 Task: Create new Company, with domain: 'citigroup.com' and type: 'Vendor'. Add new contact for this company, with mail Id: 'Mira_Verma@citigroup.com', First Name: Mira, Last name:  Verma, Job Title: 'Quality Assurance Engineer', Phone Number: '(916) 555-9013'. Change life cycle stage to  Lead and lead status to  In Progress. Logged in from softage.4@softage.net
Action: Mouse moved to (74, 52)
Screenshot: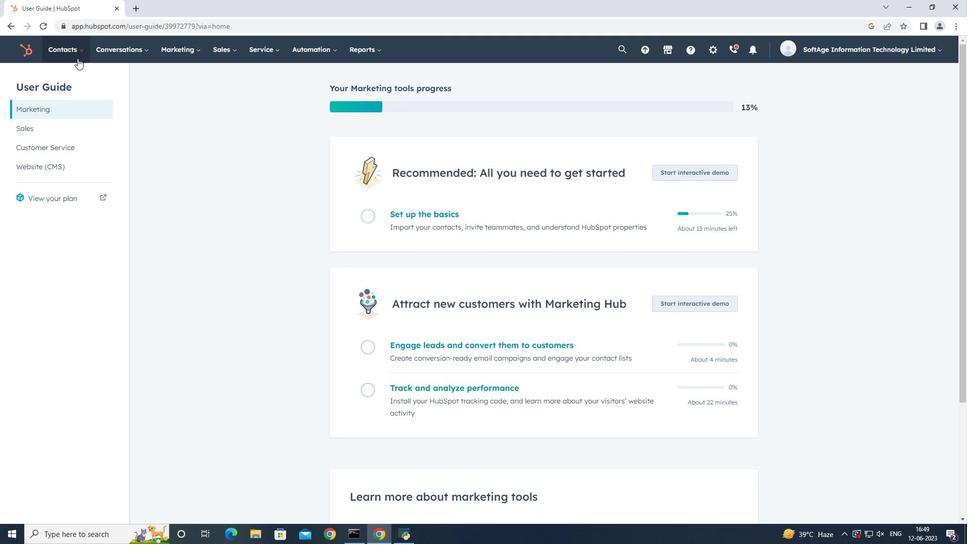
Action: Mouse pressed left at (74, 52)
Screenshot: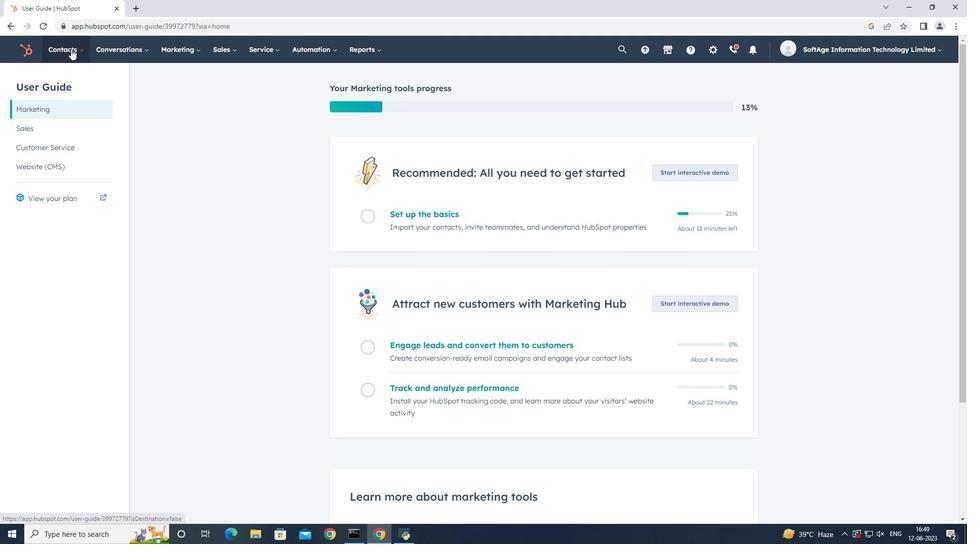 
Action: Mouse moved to (91, 100)
Screenshot: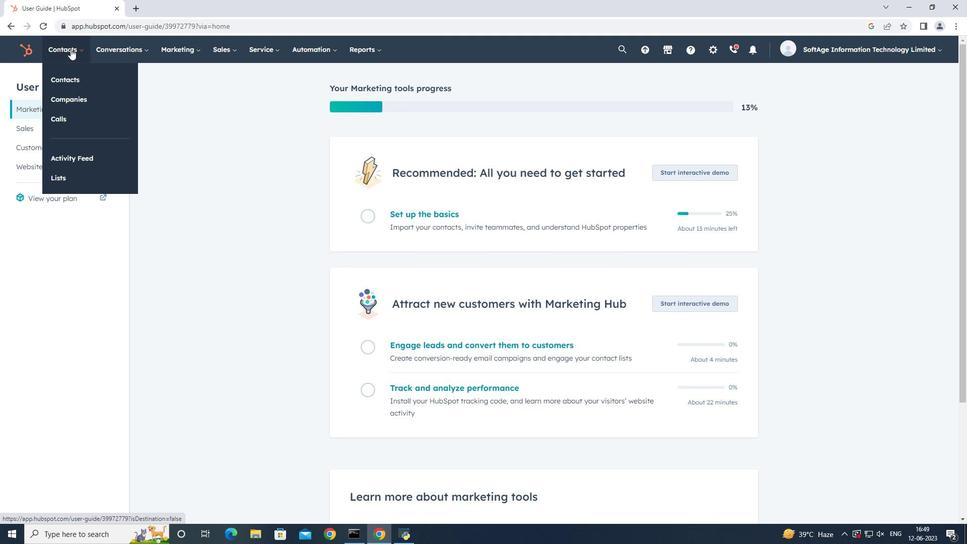 
Action: Mouse pressed left at (91, 100)
Screenshot: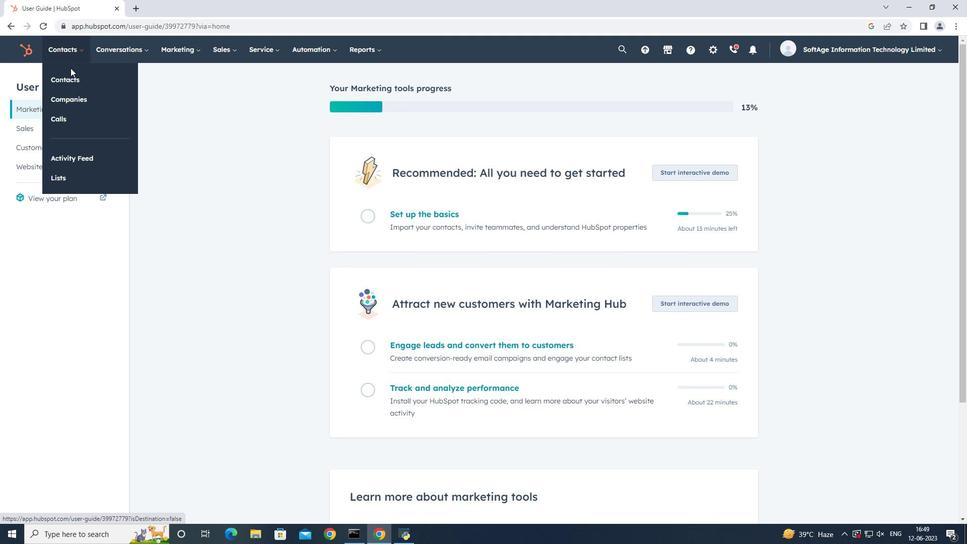 
Action: Mouse moved to (909, 80)
Screenshot: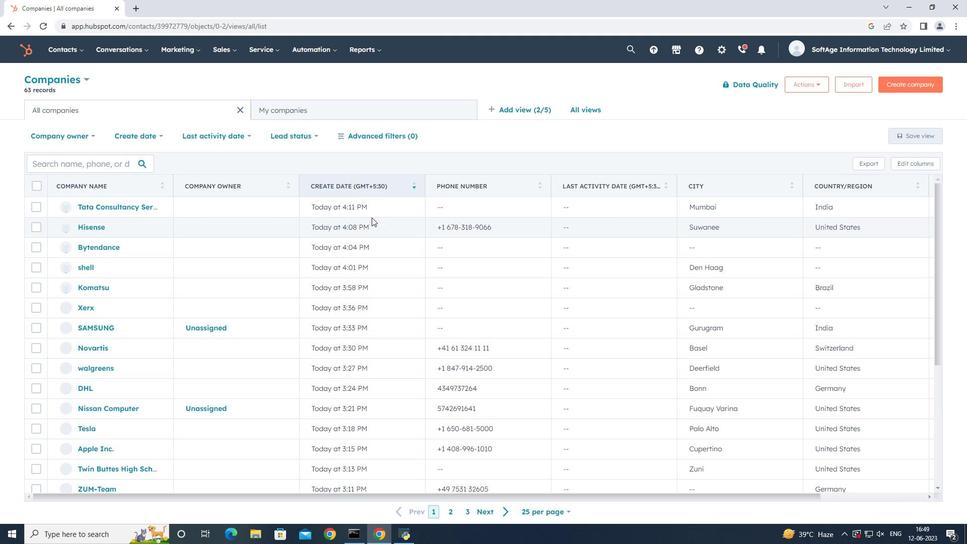 
Action: Mouse pressed left at (909, 80)
Screenshot: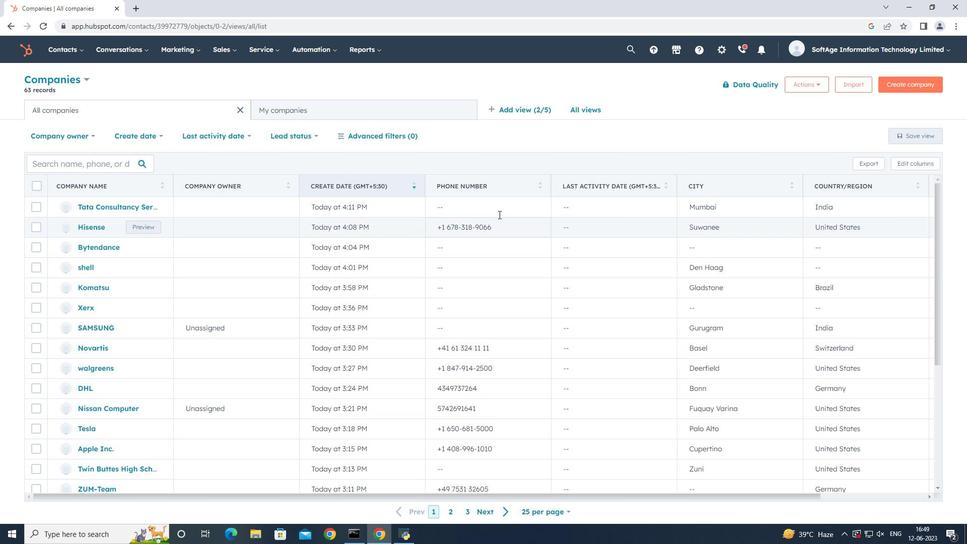 
Action: Mouse moved to (855, 125)
Screenshot: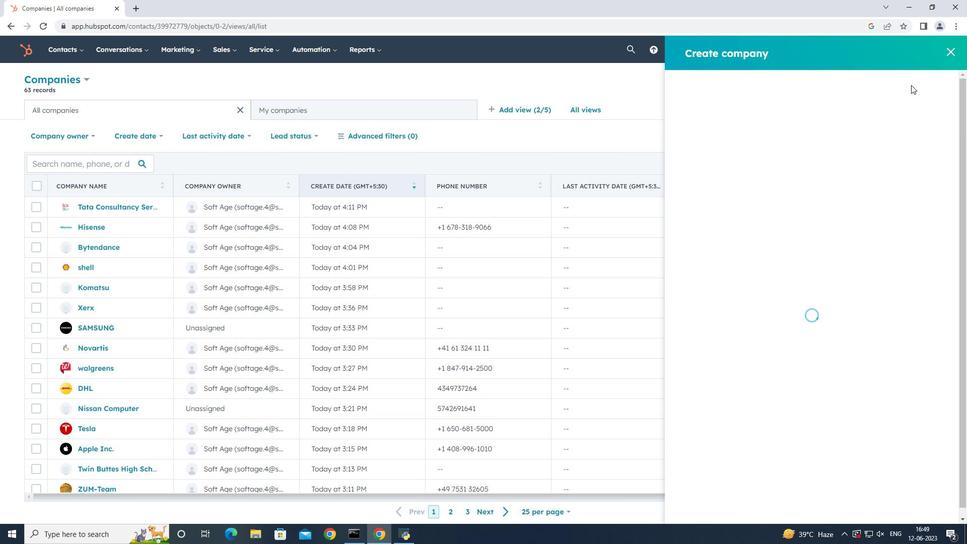 
Action: Mouse pressed left at (855, 125)
Screenshot: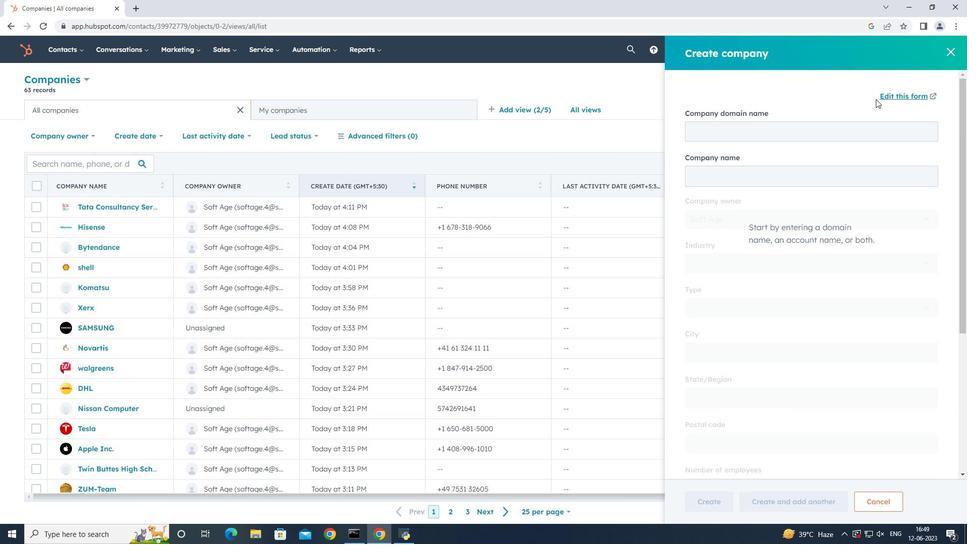 
Action: Key pressed citigroup.com
Screenshot: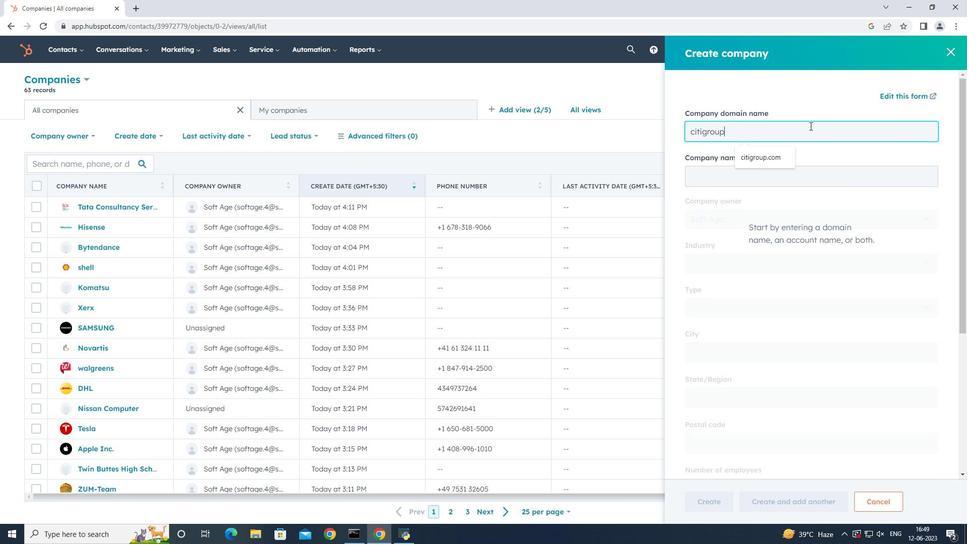 
Action: Mouse moved to (807, 305)
Screenshot: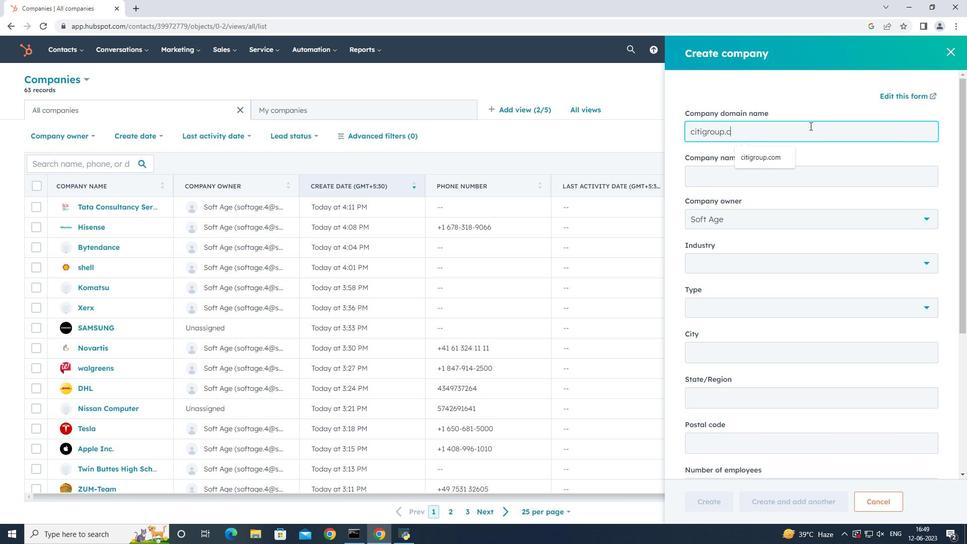 
Action: Mouse pressed left at (807, 305)
Screenshot: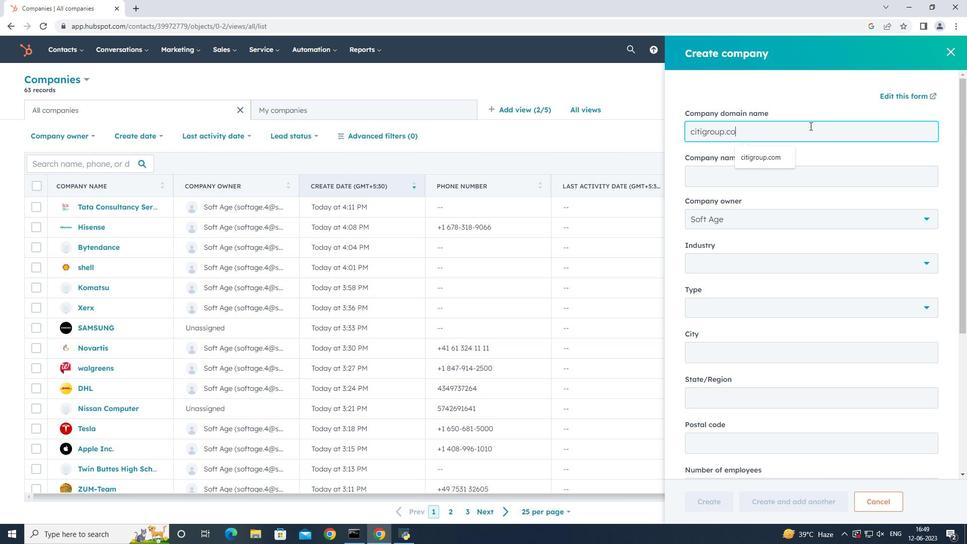 
Action: Mouse moved to (759, 411)
Screenshot: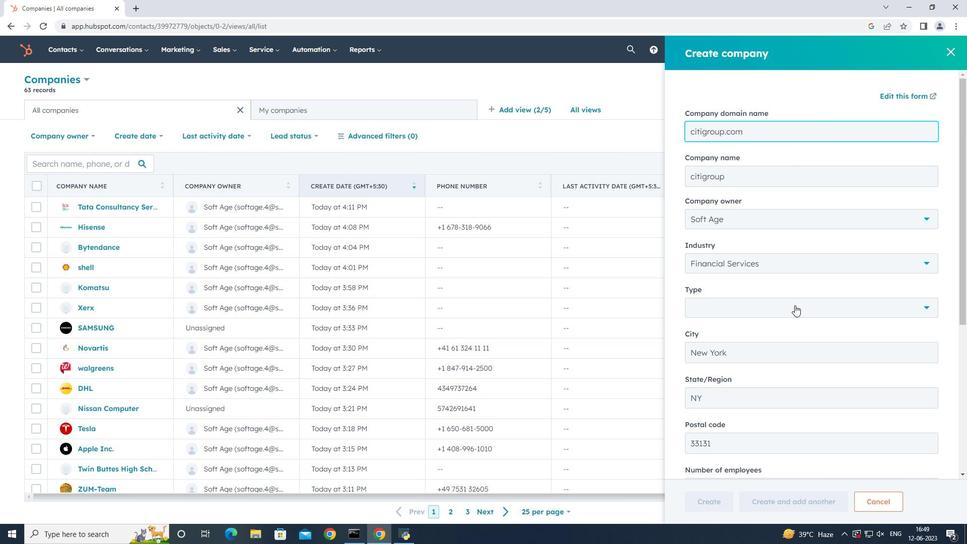 
Action: Mouse pressed left at (759, 411)
Screenshot: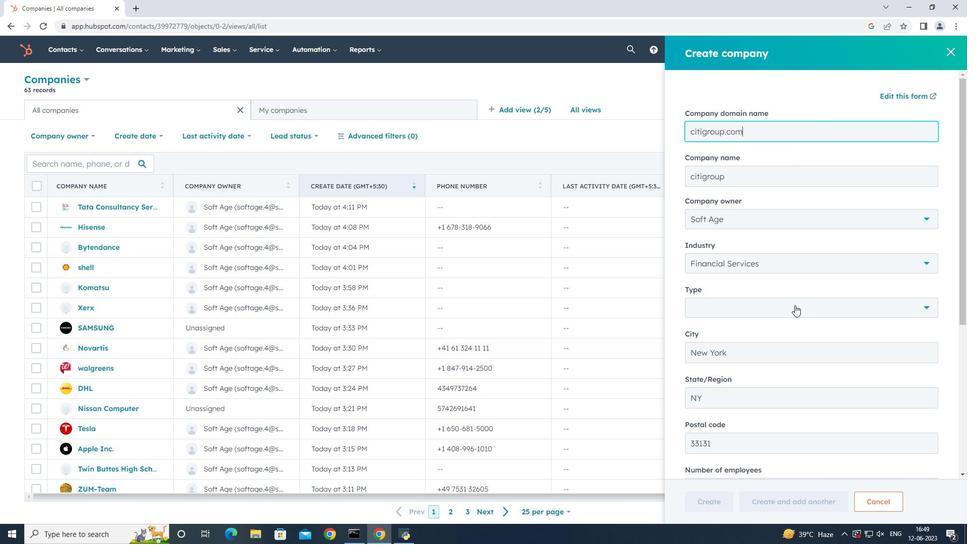 
Action: Mouse moved to (812, 376)
Screenshot: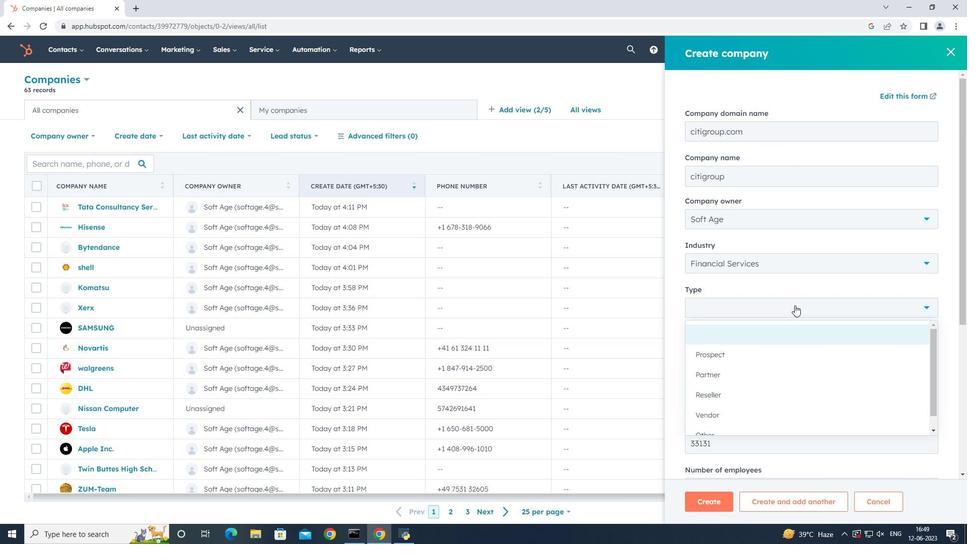 
Action: Mouse scrolled (812, 375) with delta (0, 0)
Screenshot: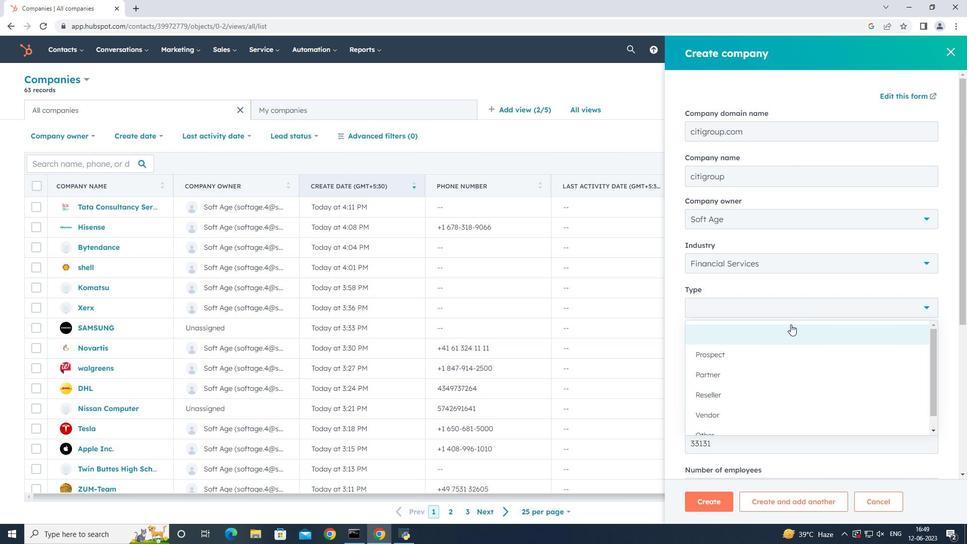 
Action: Mouse scrolled (812, 375) with delta (0, 0)
Screenshot: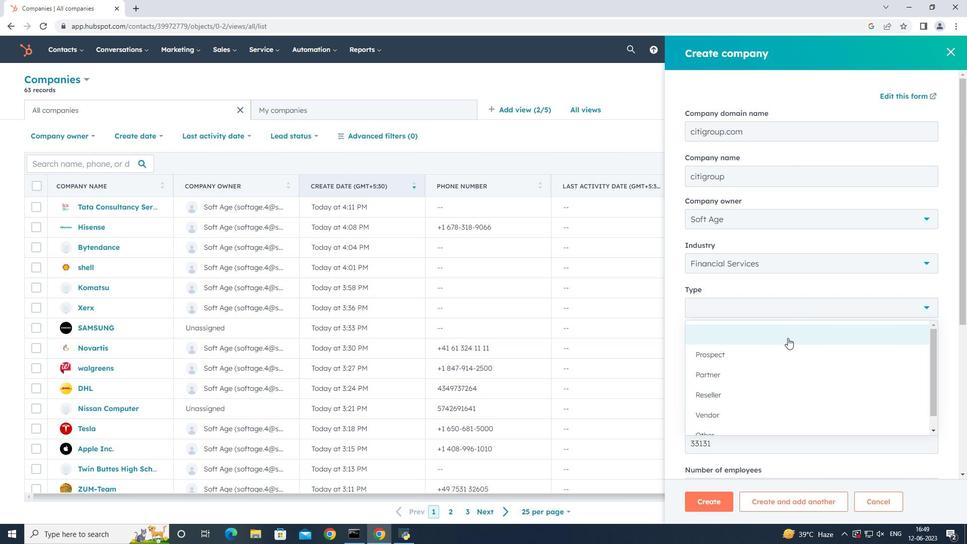 
Action: Mouse scrolled (812, 375) with delta (0, 0)
Screenshot: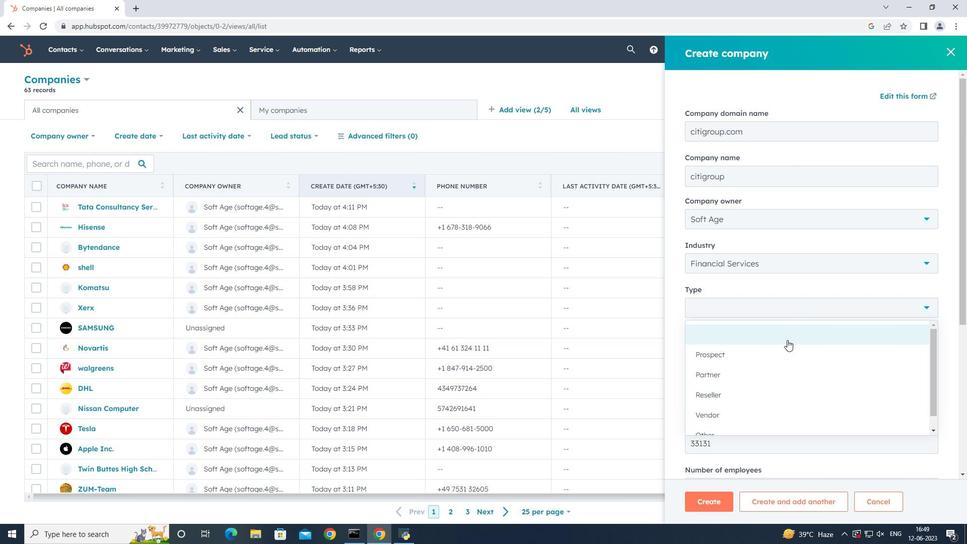 
Action: Mouse scrolled (812, 375) with delta (0, 0)
Screenshot: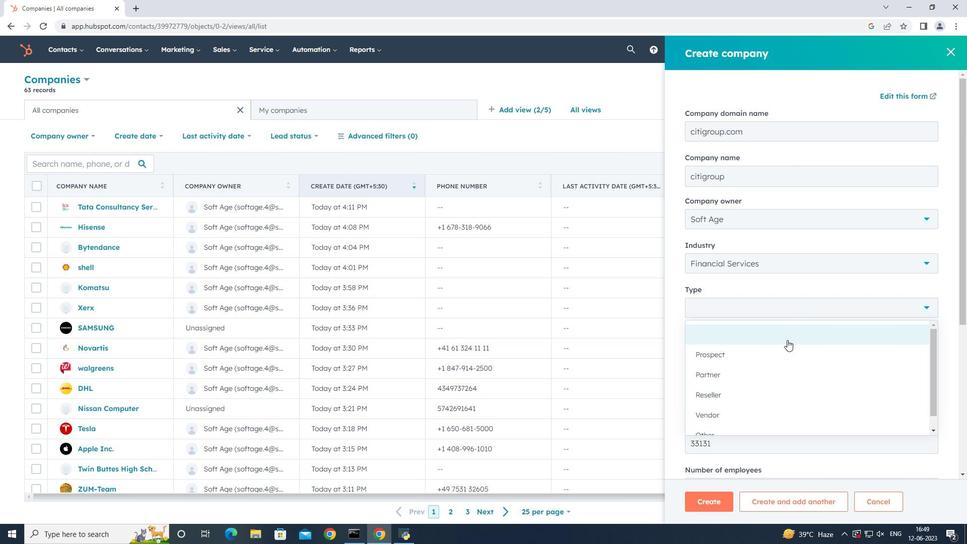 
Action: Mouse scrolled (812, 375) with delta (0, 0)
Screenshot: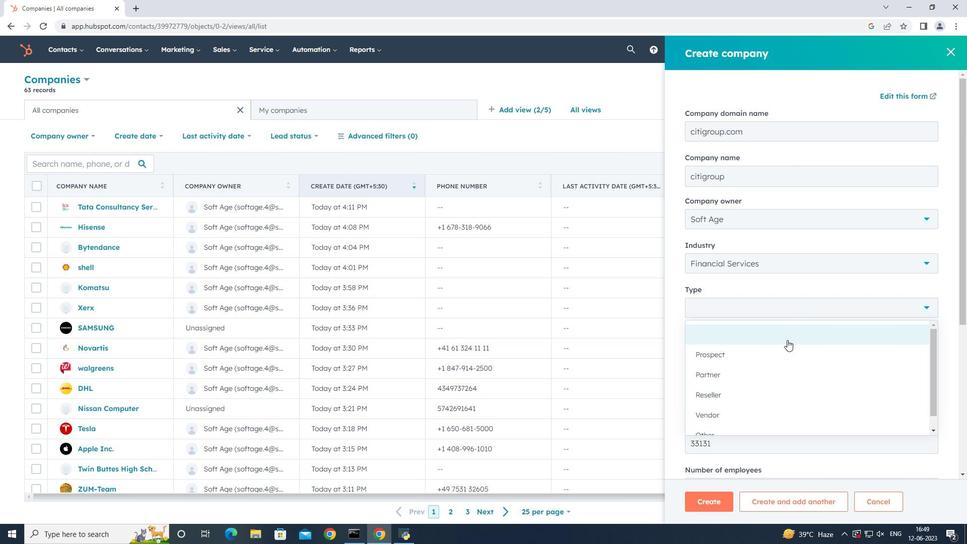 
Action: Mouse scrolled (812, 375) with delta (0, 0)
Screenshot: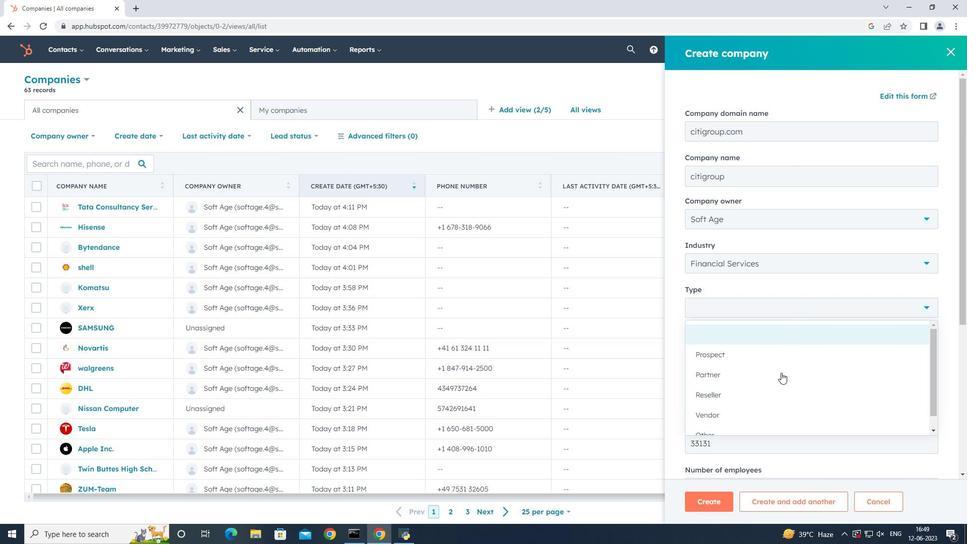 
Action: Mouse scrolled (812, 375) with delta (0, 0)
Screenshot: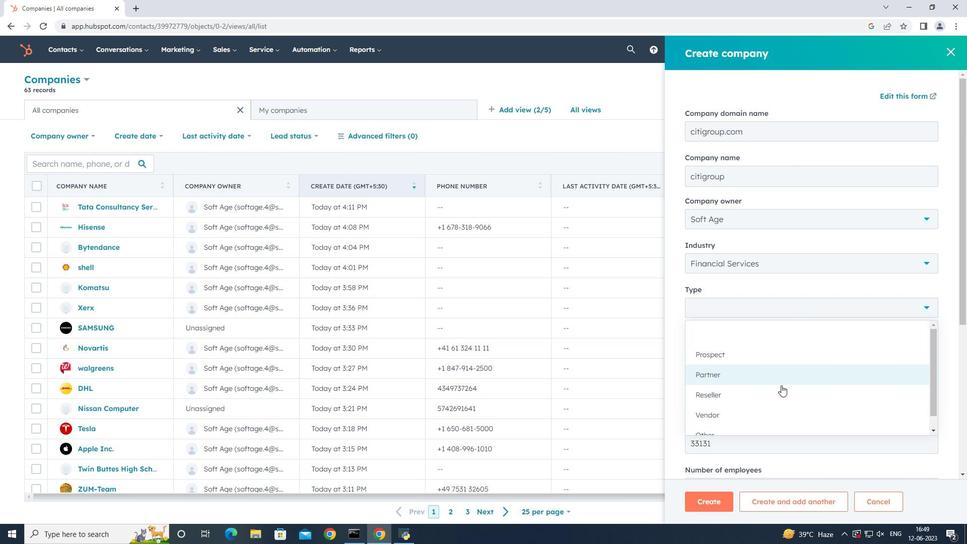 
Action: Mouse scrolled (812, 375) with delta (0, 0)
Screenshot: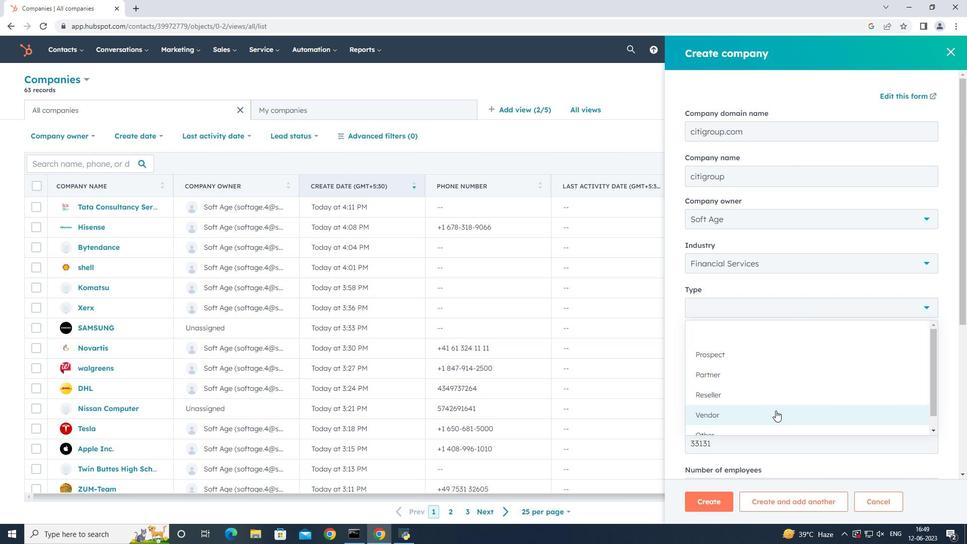 
Action: Mouse scrolled (812, 375) with delta (0, 0)
Screenshot: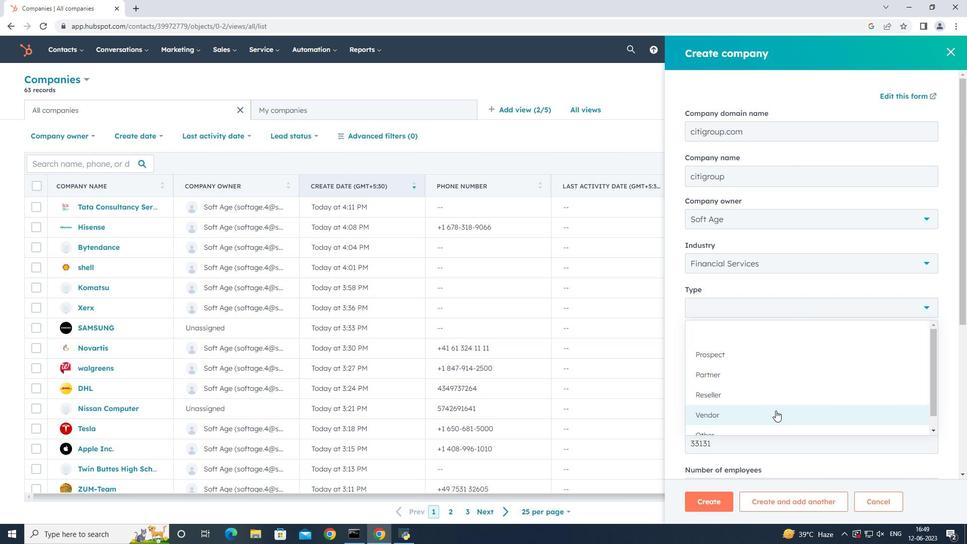 
Action: Mouse scrolled (812, 375) with delta (0, 0)
Screenshot: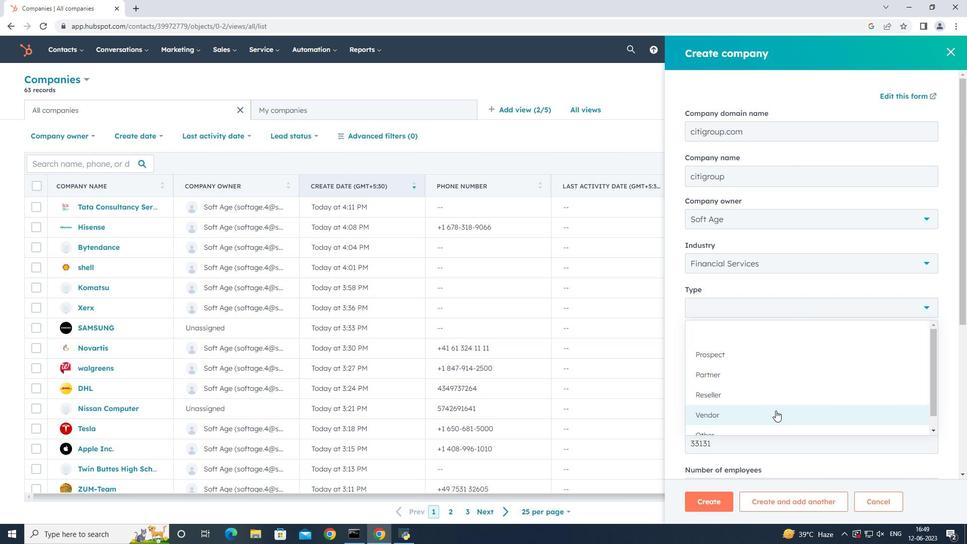 
Action: Mouse scrolled (812, 375) with delta (0, 0)
Screenshot: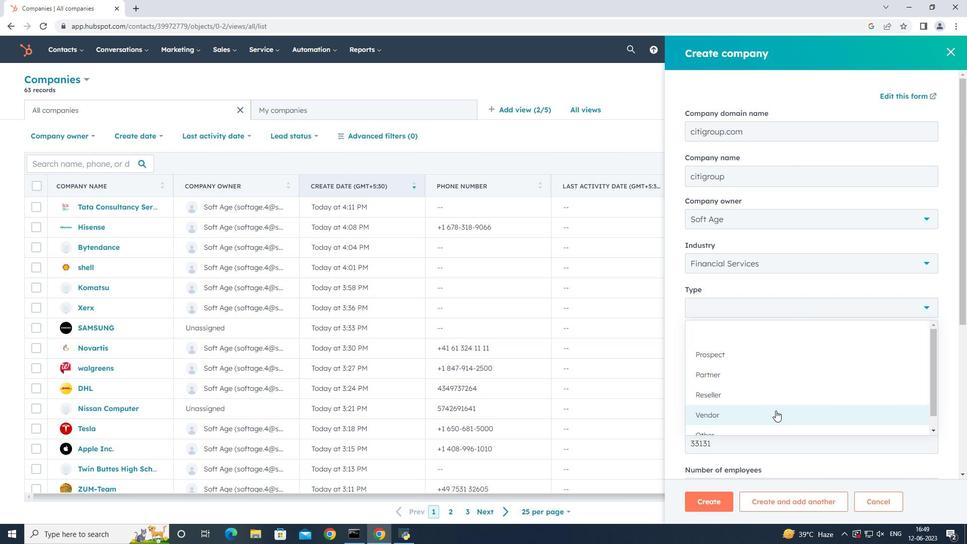 
Action: Mouse scrolled (812, 375) with delta (0, 0)
Screenshot: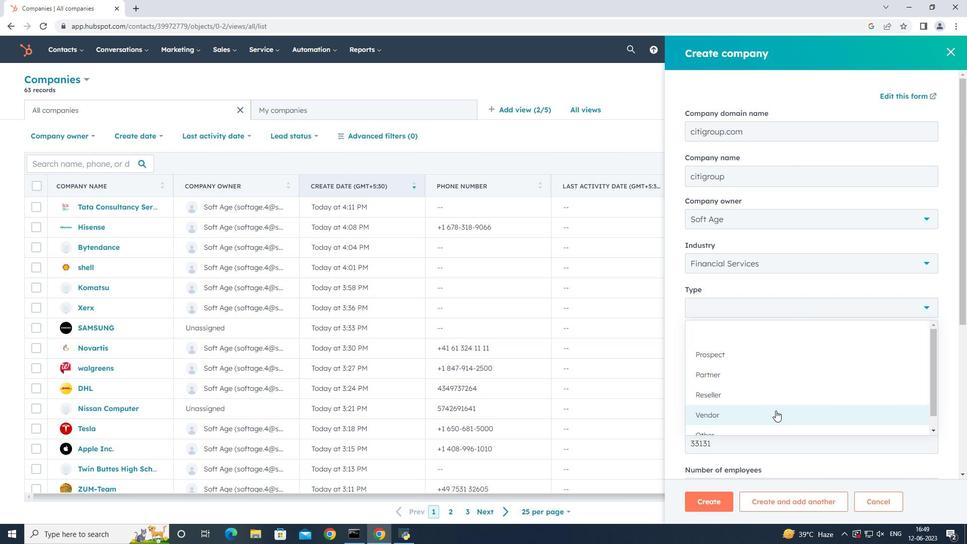 
Action: Mouse moved to (712, 507)
Screenshot: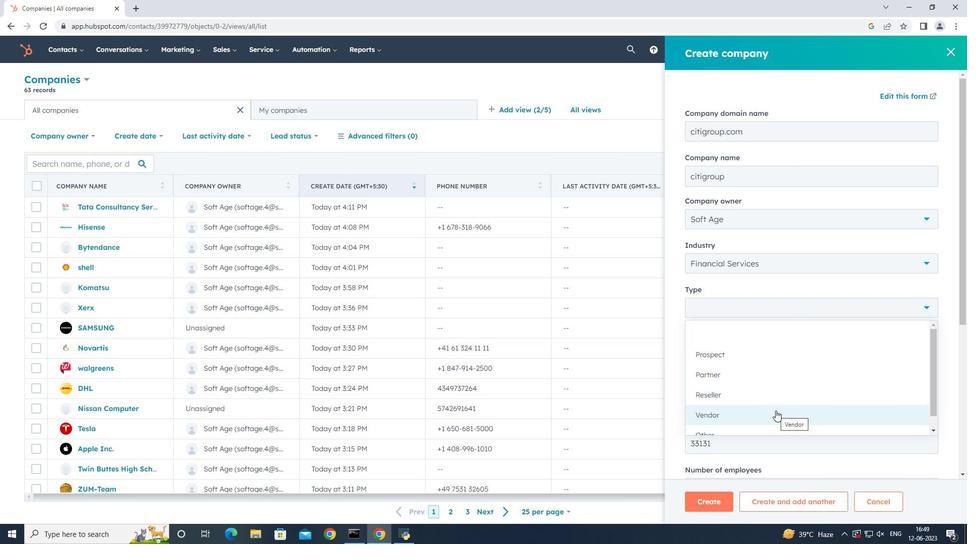 
Action: Mouse pressed left at (712, 507)
Screenshot: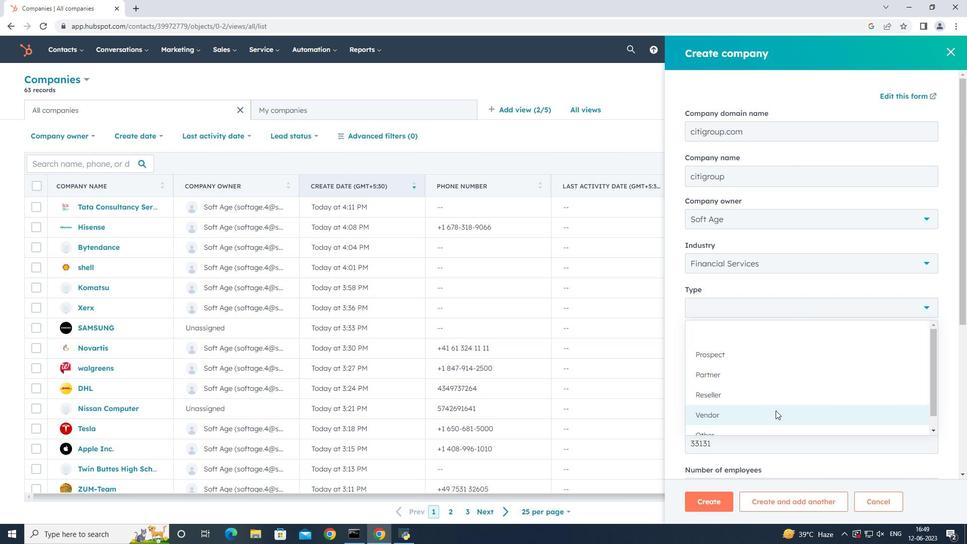 
Action: Mouse moved to (681, 325)
Screenshot: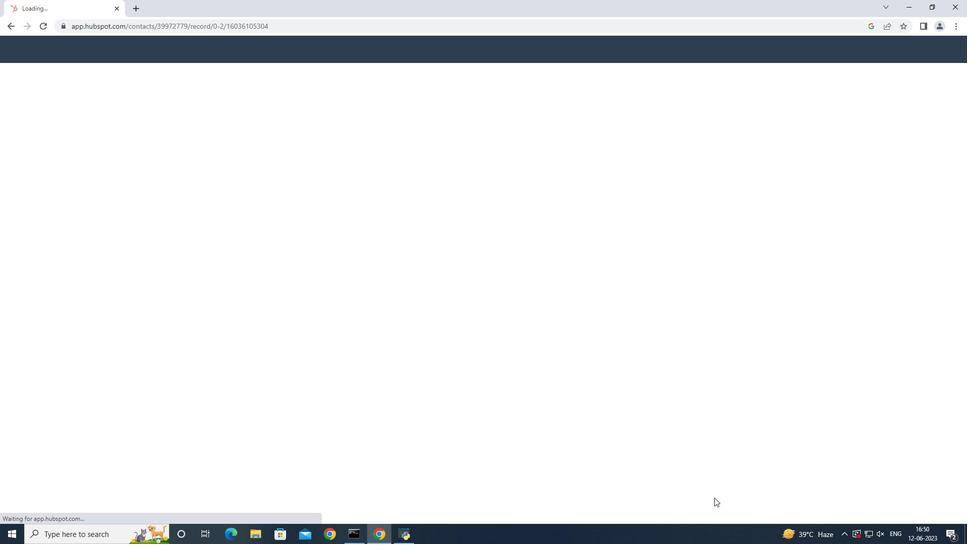 
Action: Mouse pressed left at (681, 325)
Screenshot: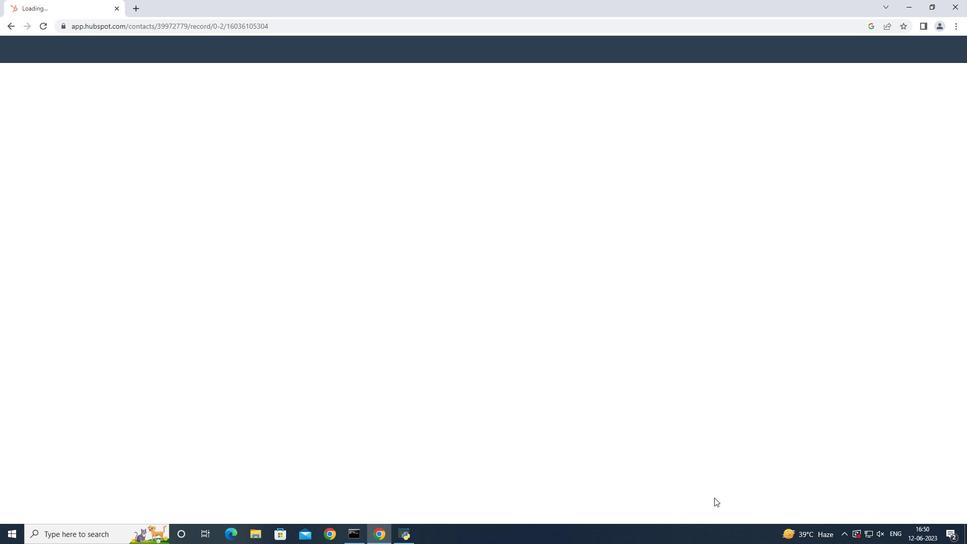 
Action: Mouse moved to (773, 100)
Screenshot: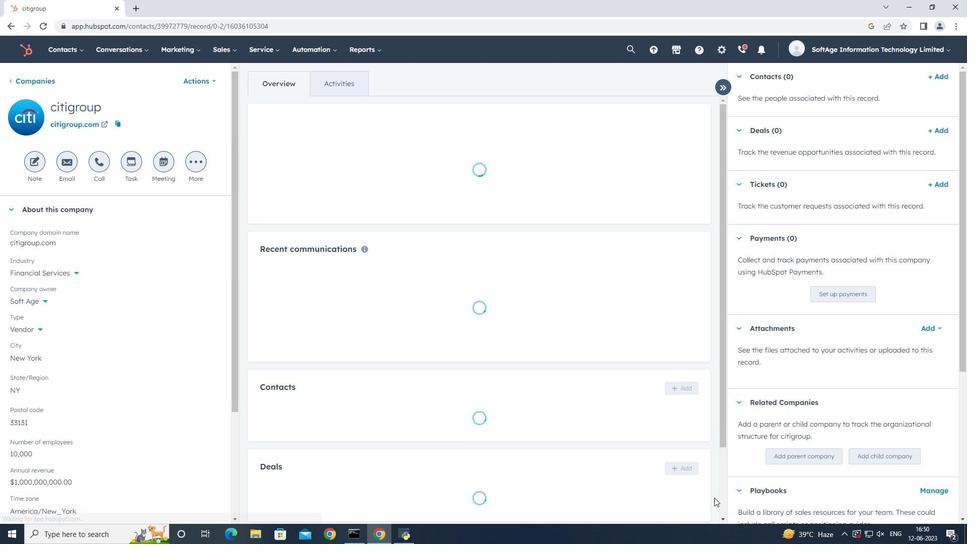 
Action: Mouse pressed left at (773, 100)
Screenshot: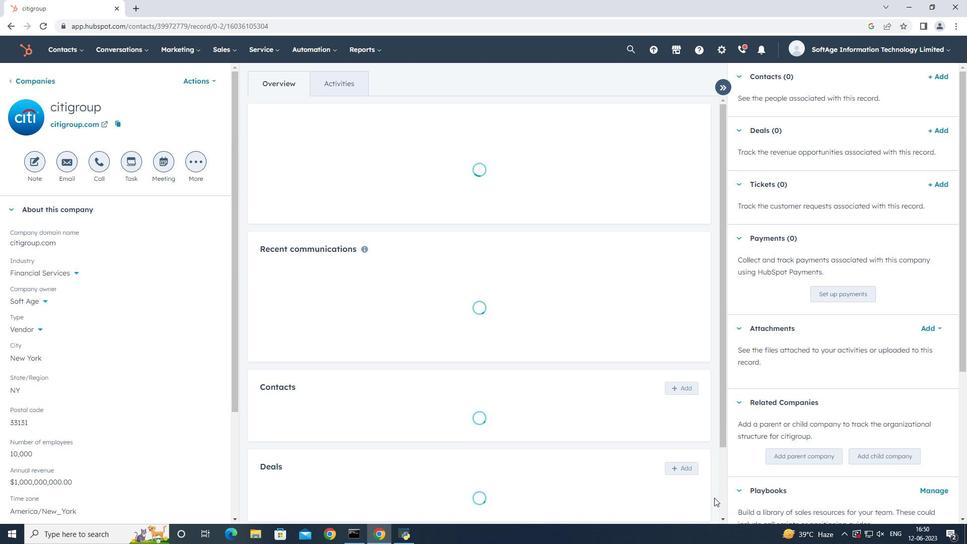 
Action: Mouse moved to (777, 160)
Screenshot: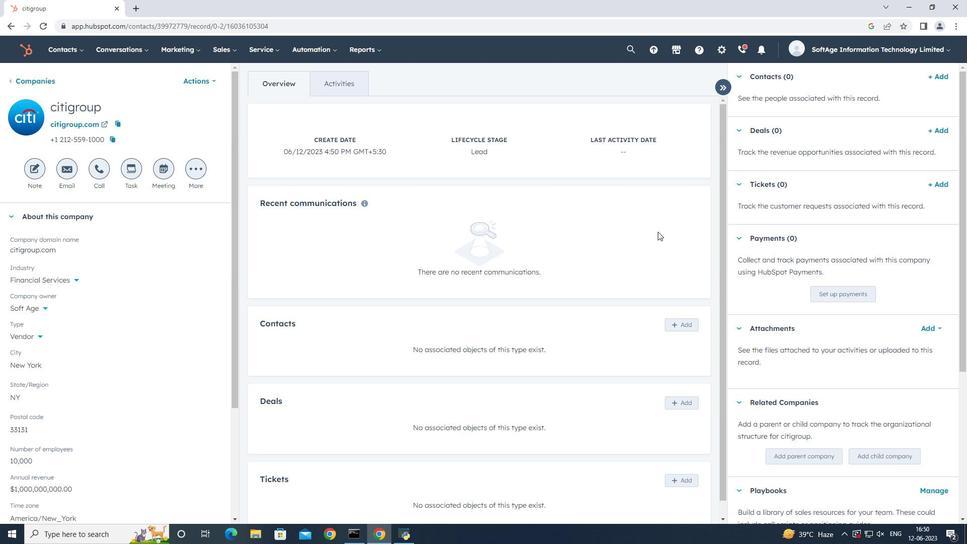 
Action: Mouse pressed left at (777, 160)
Screenshot: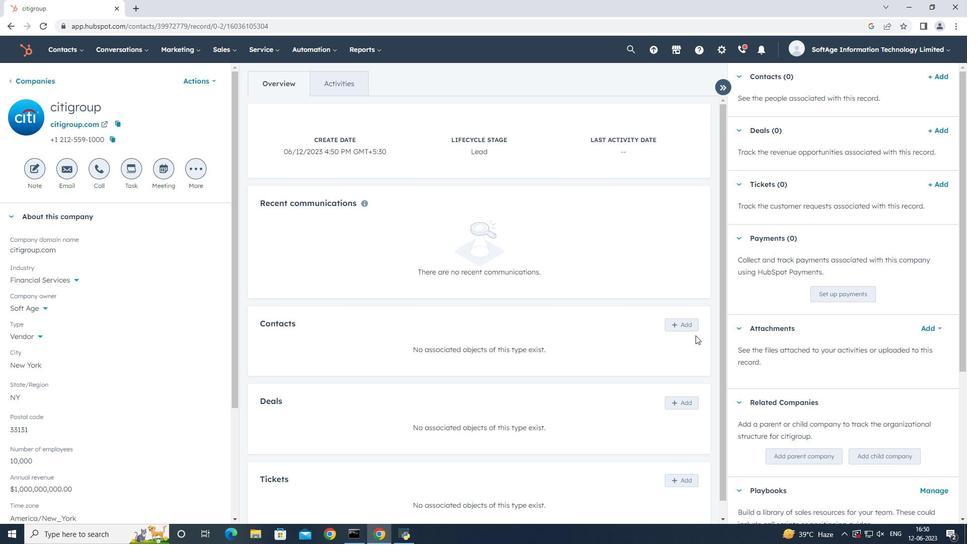 
Action: Key pressed <Key.shift_r><Key.shift_r><Key.shift_r><Key.shift_r><Key.shift_r><Key.shift_r>Mira<Key.shift_r><Key.shift_r><Key.shift_r><Key.shift_r><Key.shift_r><Key.shift_r><Key.shift_r><Key.shift_r><Key.shift_r><Key.shift_r><Key.shift_r><Key.shift_r>_<Key.shift_r><Key.shift_r><Key.shift_r><Key.shift_r><Key.shift_r><Key.shift_r><Key.shift_r><Key.shift_r><Key.shift_r><Key.shift_r><Key.shift_r><Key.shift_r><Key.shift_r><Key.shift_r><Key.shift_r><Key.shift_r><Key.shift_r>Verma<Key.shift>@citigrup.com
Screenshot: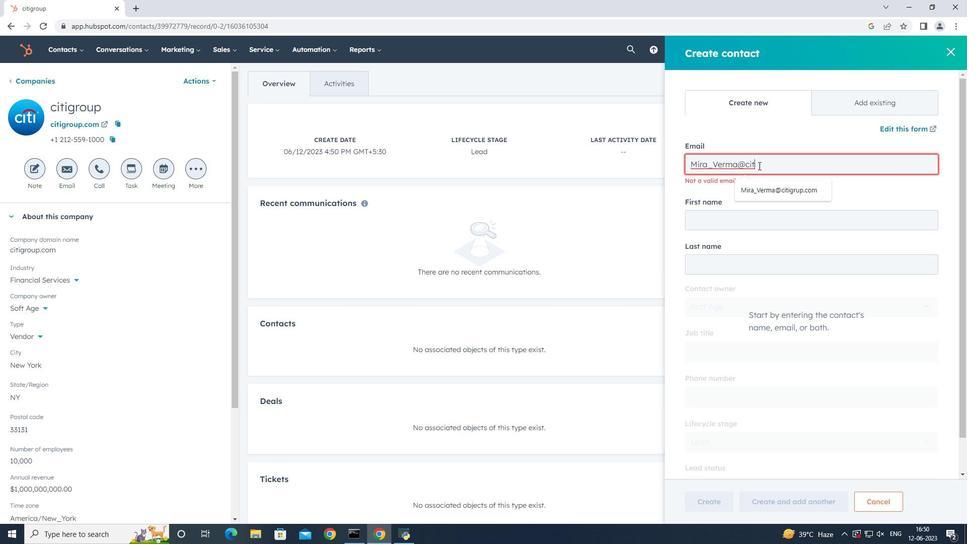 
Action: Mouse moved to (779, 206)
Screenshot: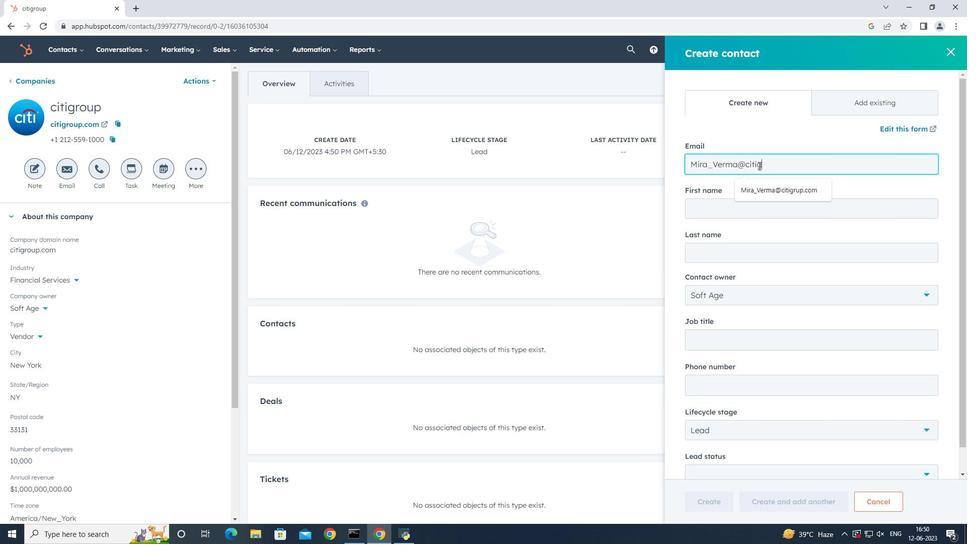 
Action: Mouse pressed left at (779, 206)
Screenshot: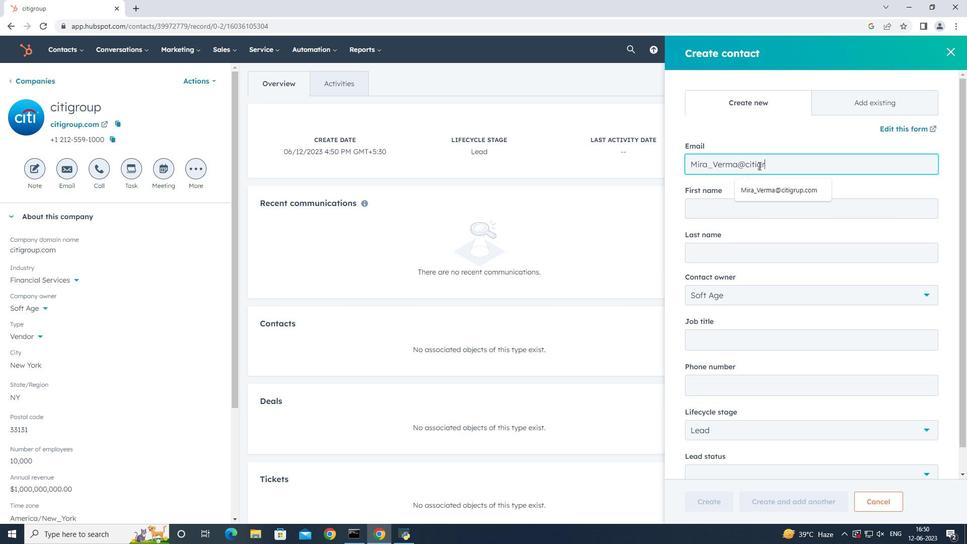 
Action: Mouse moved to (794, 204)
Screenshot: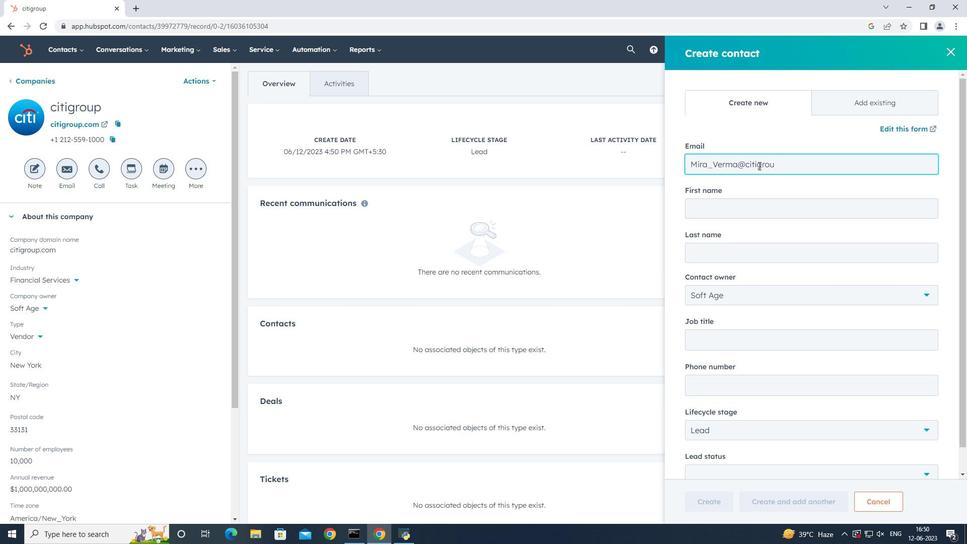 
Action: Key pressed <Key.shift_r><Key.shift_r><Key.shift_r><Key.shift_r><Key.shift_r><Key.shift_r><Key.shift_r><Key.shift_r>Mira<Key.tab><Key.shift><Key.shift><Key.shift><Key.shift><Key.shift><Key.shift><Key.shift><Key.shift><Key.shift><Key.shift><Key.shift><Key.shift><Key.shift><Key.shift><Key.shift><Key.shift><Key.shift><Key.shift>Verma
Screenshot: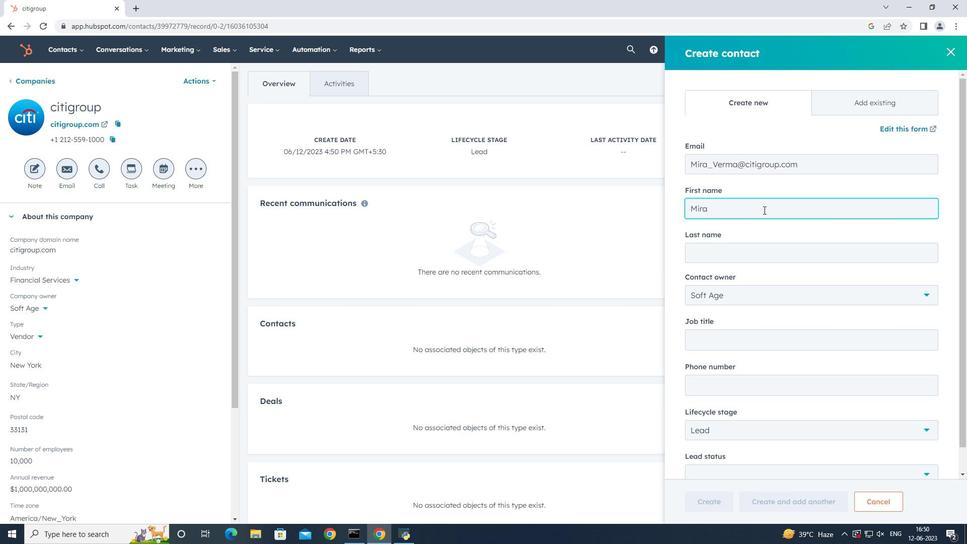 
Action: Mouse moved to (795, 336)
Screenshot: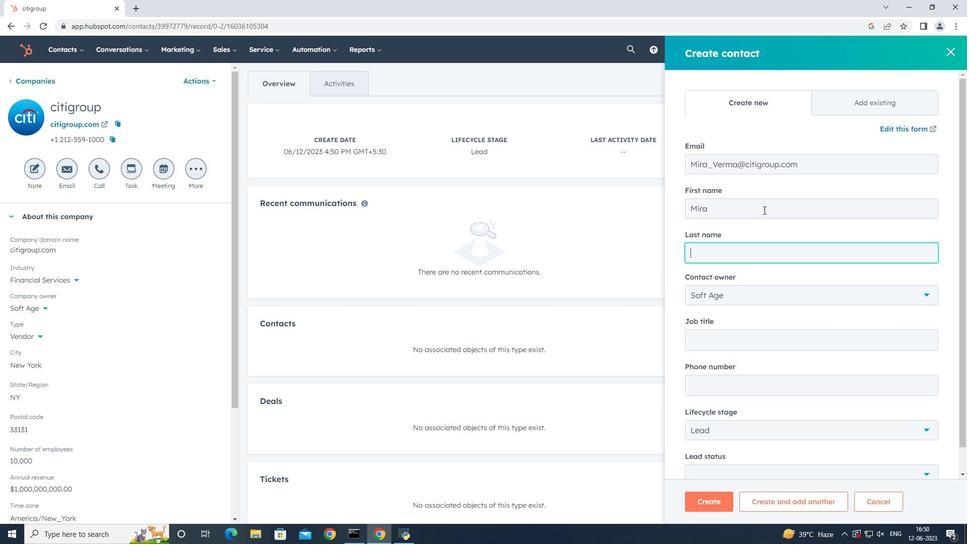 
Action: Mouse pressed left at (795, 336)
Screenshot: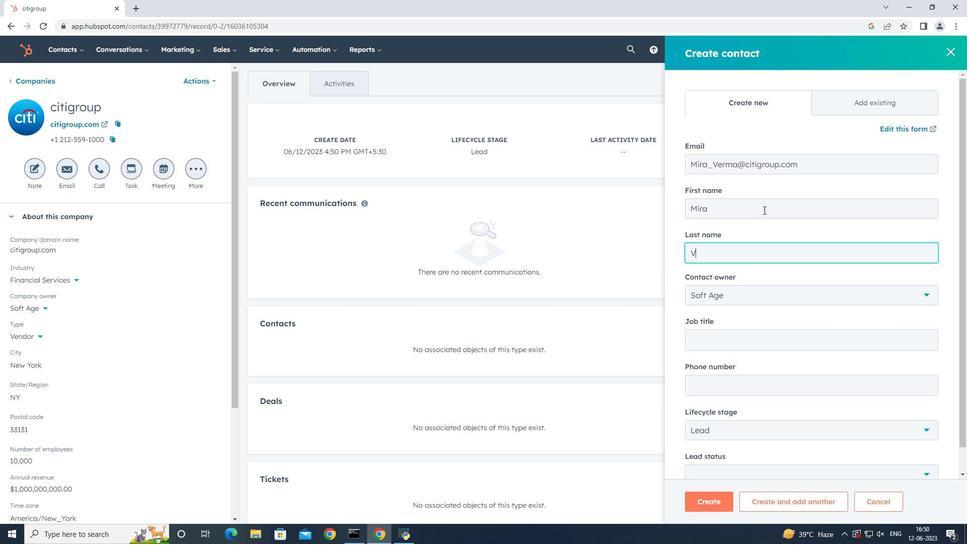 
Action: Mouse moved to (795, 336)
Screenshot: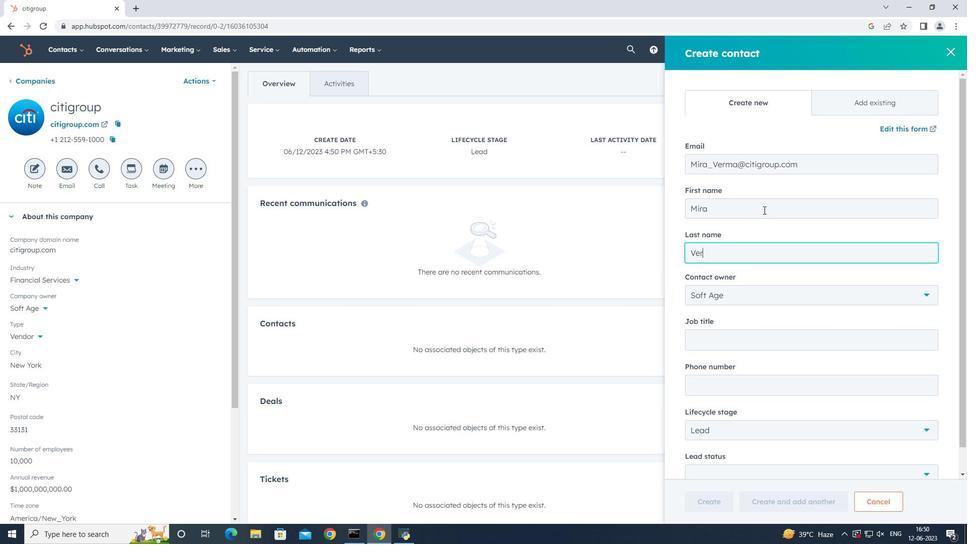 
Action: Key pressed <Key.shift>Quality<Key.space><Key.shift>Assurance<Key.space><Key.shift><Key.shift><Key.shift><Key.shift><Key.shift><Key.shift><Key.shift><Key.shift>Engineer
Screenshot: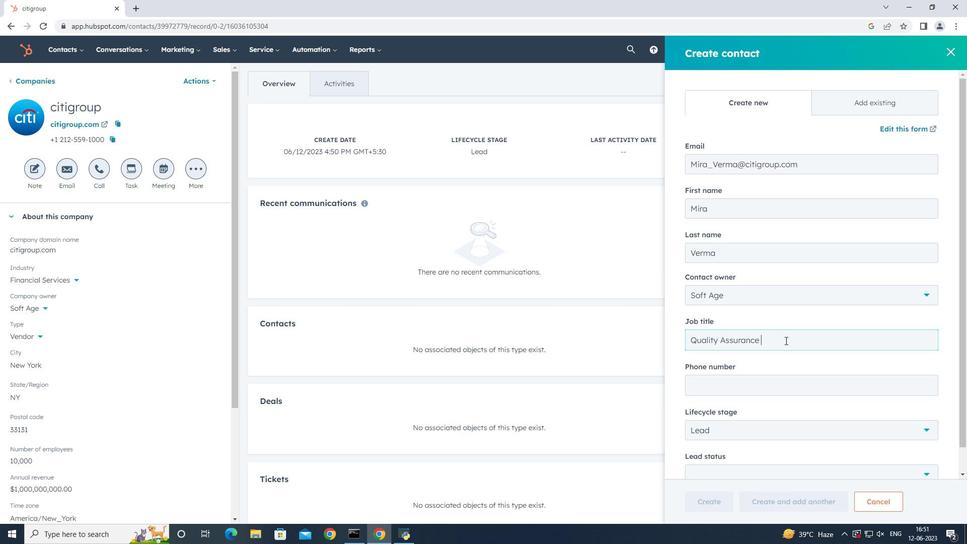 
Action: Mouse moved to (802, 378)
Screenshot: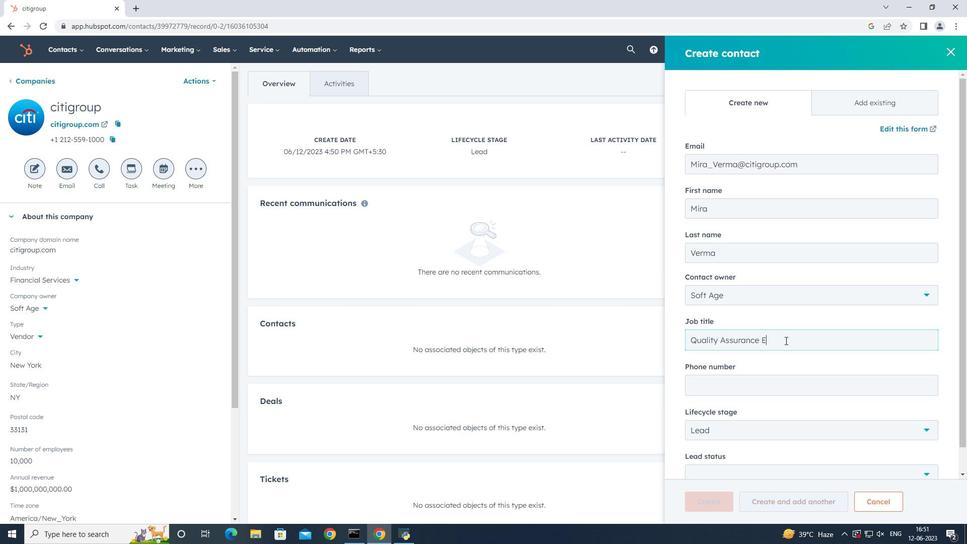 
Action: Mouse pressed left at (802, 378)
Screenshot: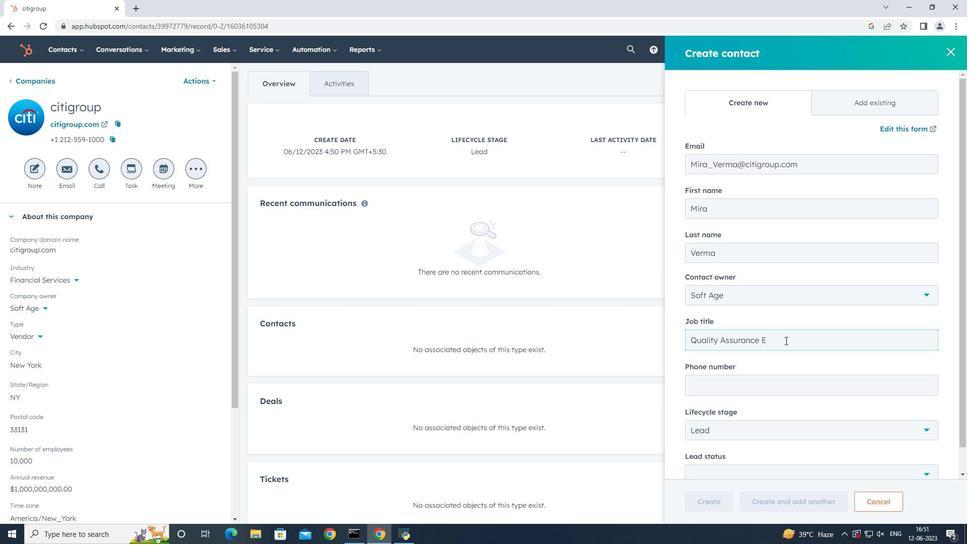 
Action: Key pressed 9165559013
Screenshot: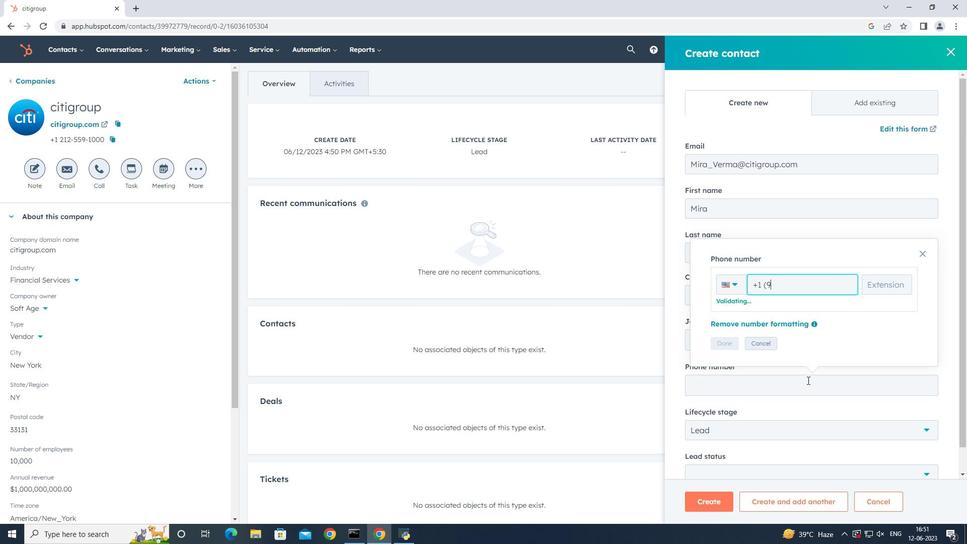
Action: Mouse moved to (725, 347)
Screenshot: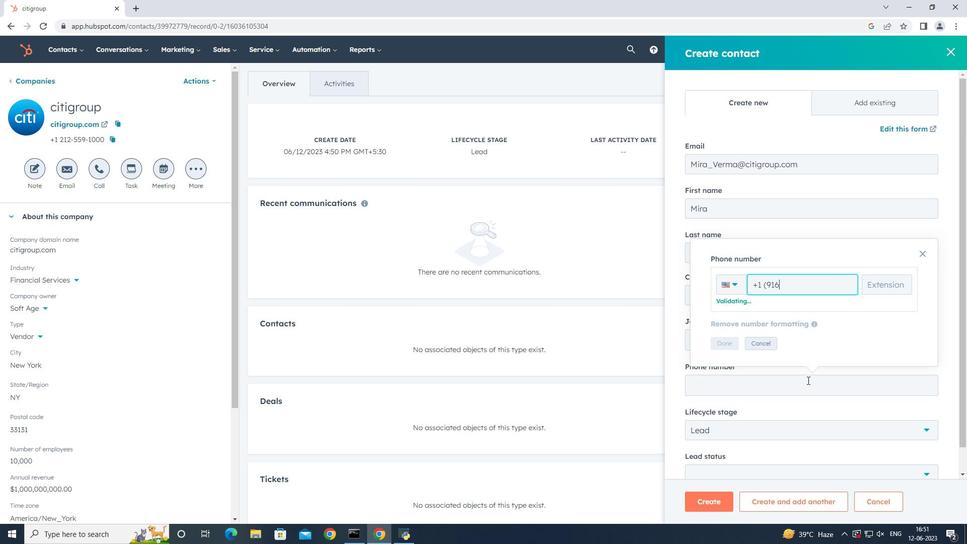 
Action: Mouse pressed left at (725, 347)
Screenshot: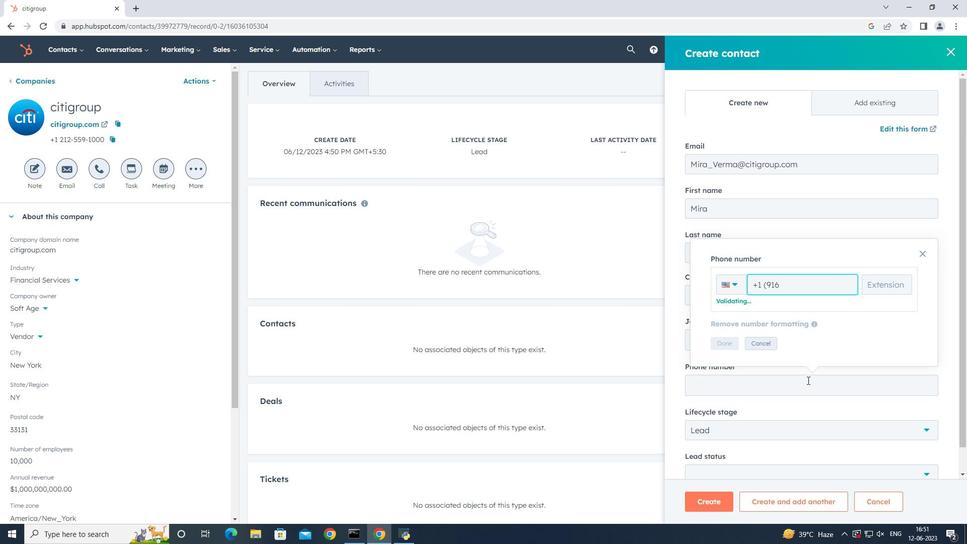 
Action: Mouse moved to (779, 372)
Screenshot: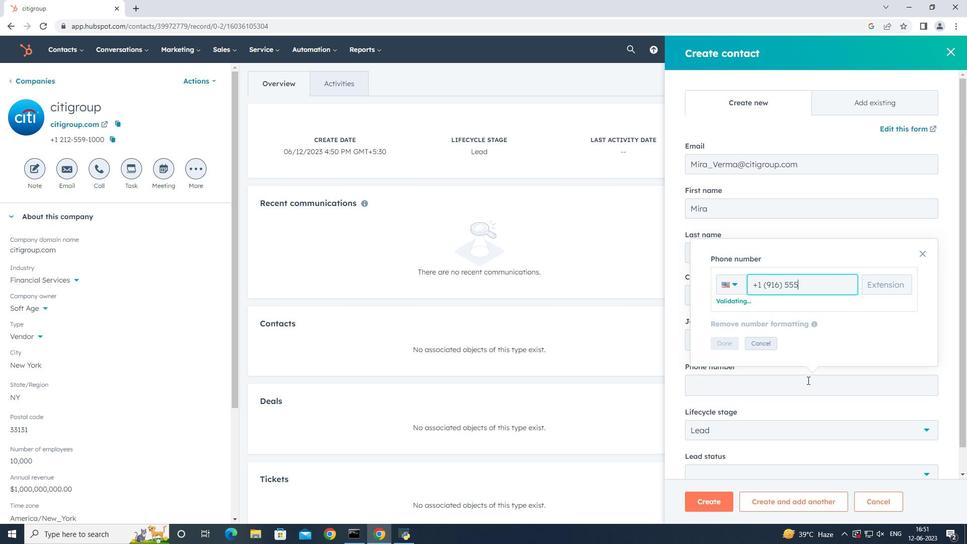 
Action: Mouse scrolled (779, 372) with delta (0, 0)
Screenshot: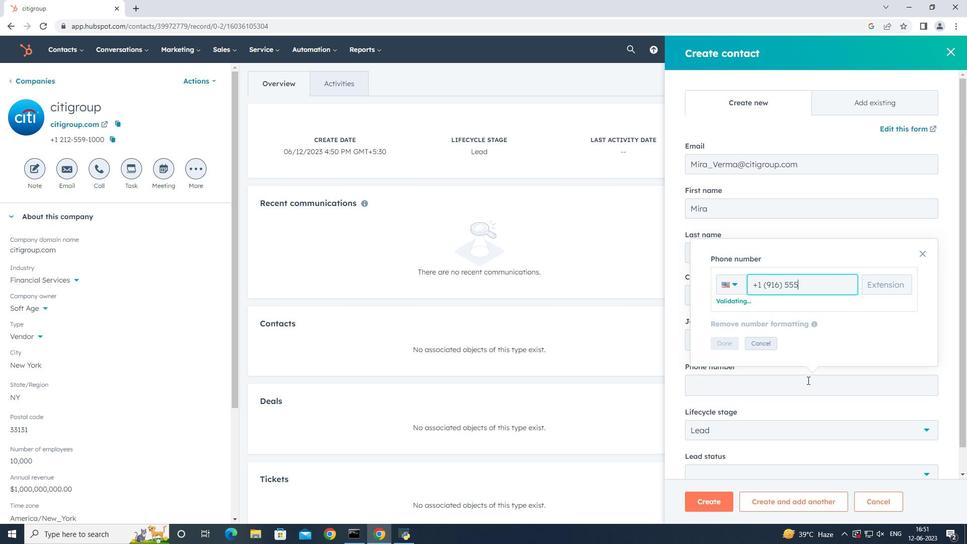 
Action: Mouse scrolled (779, 372) with delta (0, 0)
Screenshot: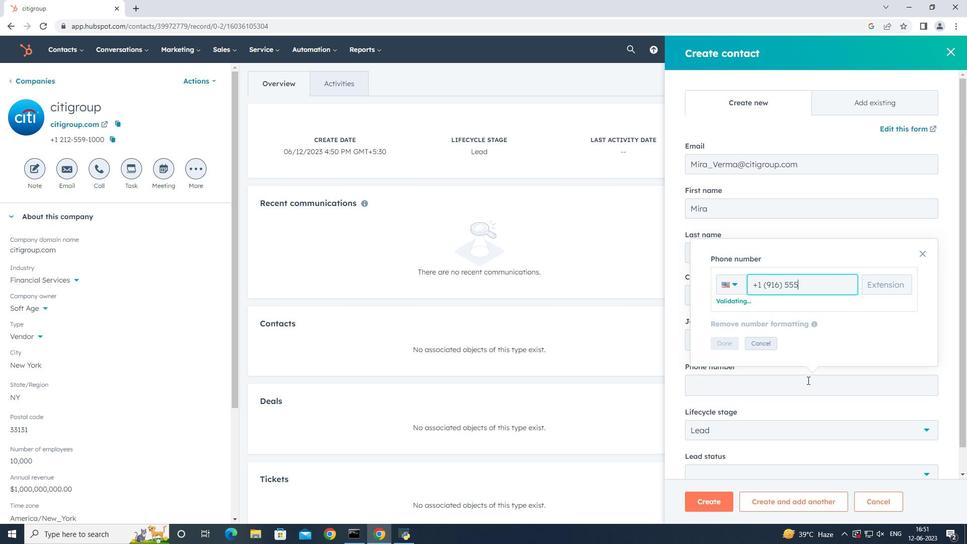 
Action: Mouse moved to (778, 406)
Screenshot: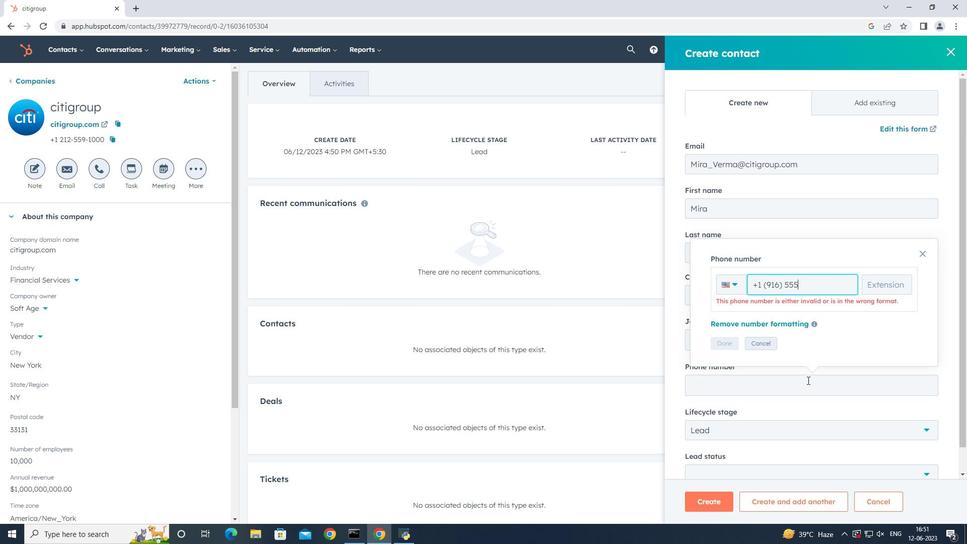 
Action: Mouse pressed left at (778, 406)
Screenshot: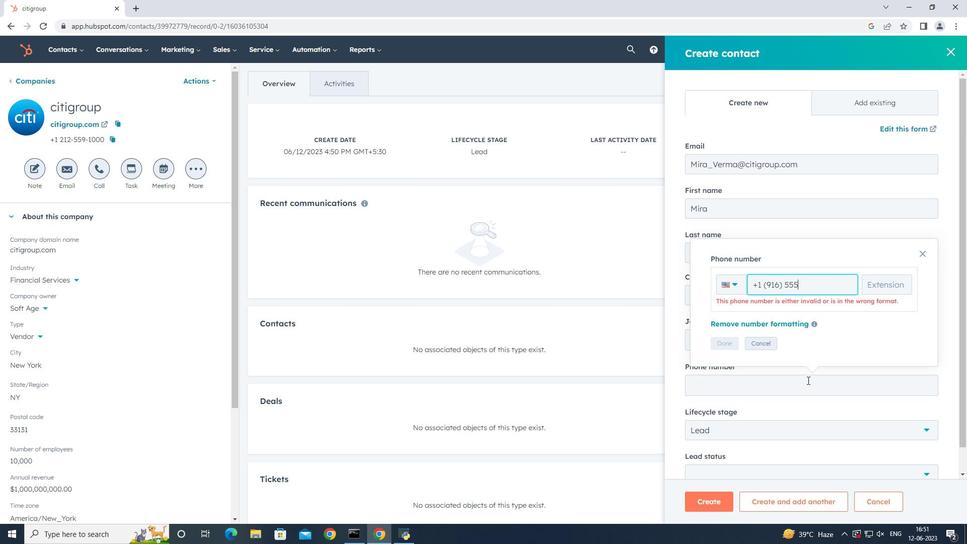
Action: Mouse moved to (778, 310)
Screenshot: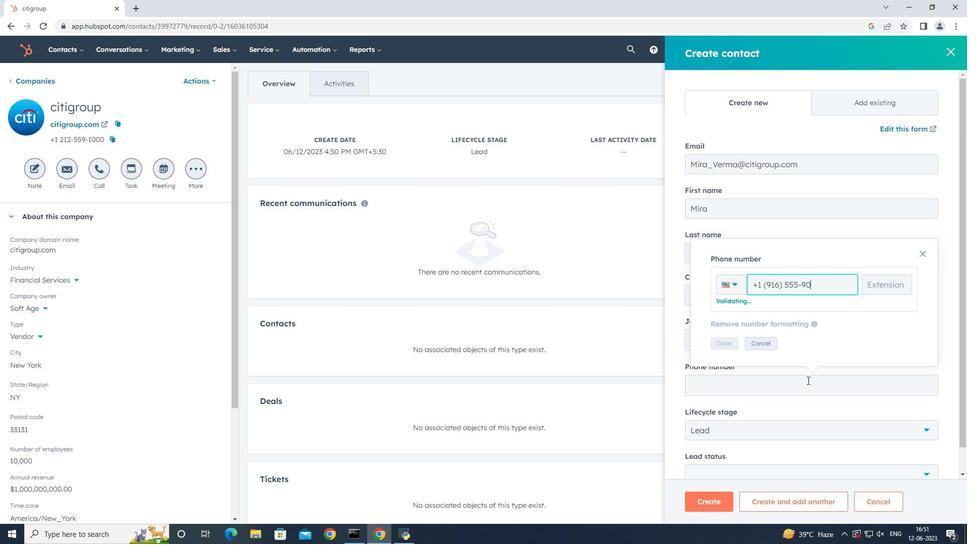 
Action: Mouse pressed left at (778, 310)
Screenshot: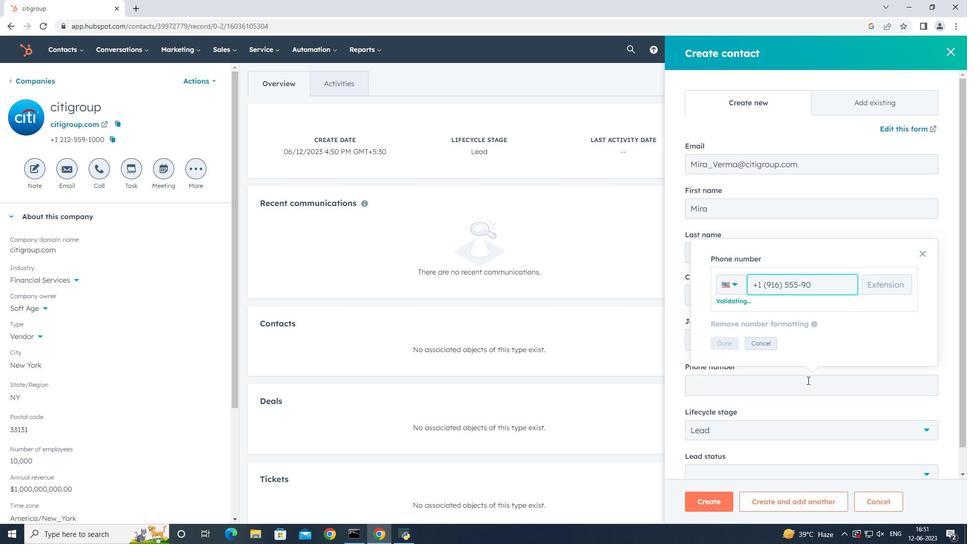 
Action: Mouse moved to (778, 445)
Screenshot: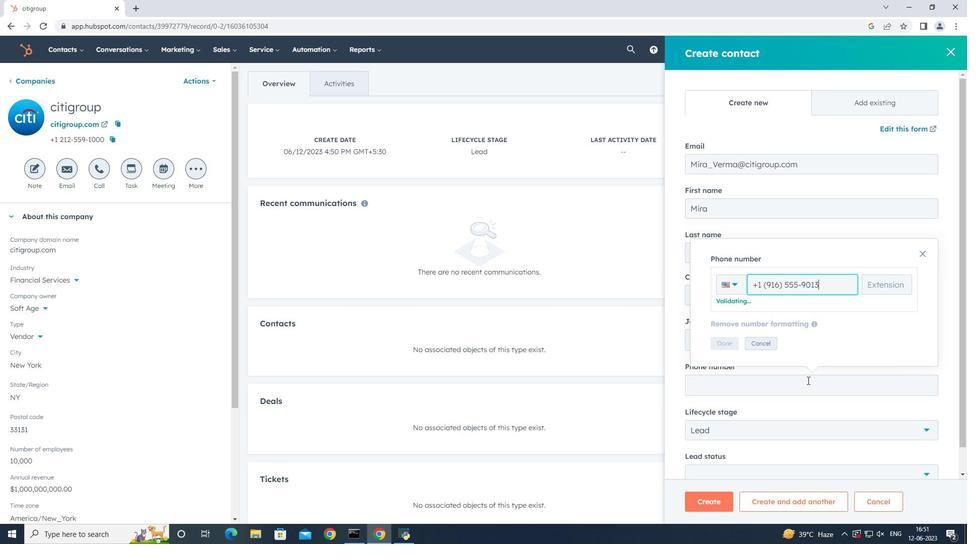 
Action: Mouse pressed left at (778, 445)
Screenshot: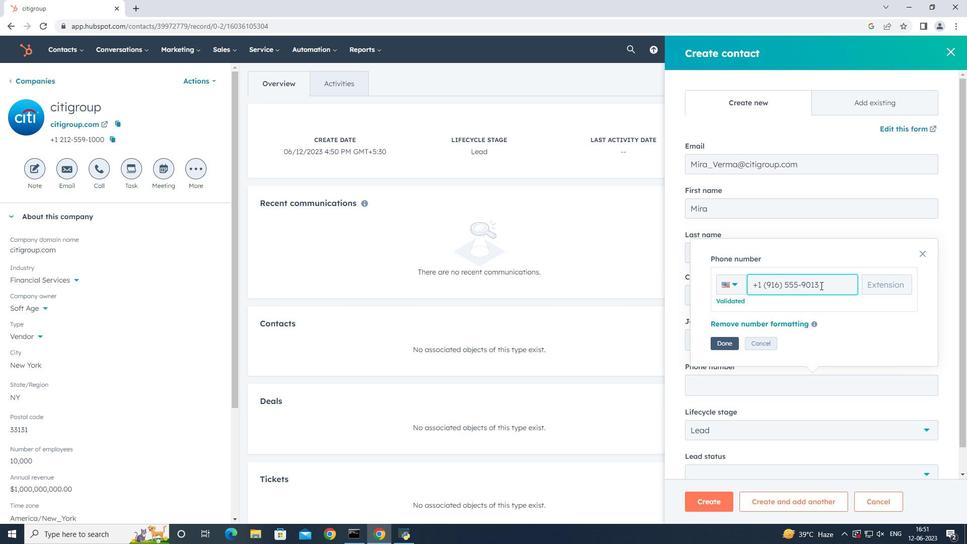 
Action: Mouse moved to (781, 401)
Screenshot: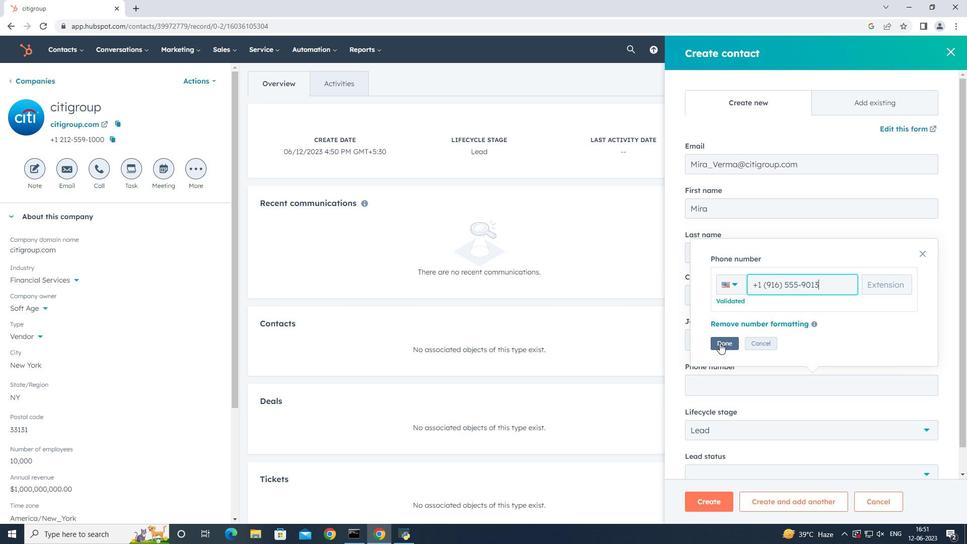 
Action: Mouse pressed left at (781, 401)
Screenshot: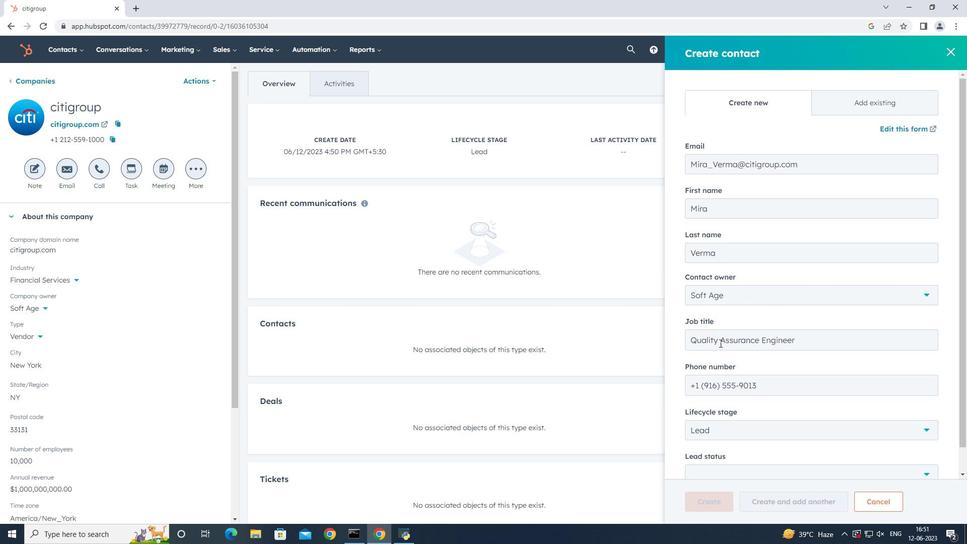 
Action: Mouse moved to (723, 500)
Screenshot: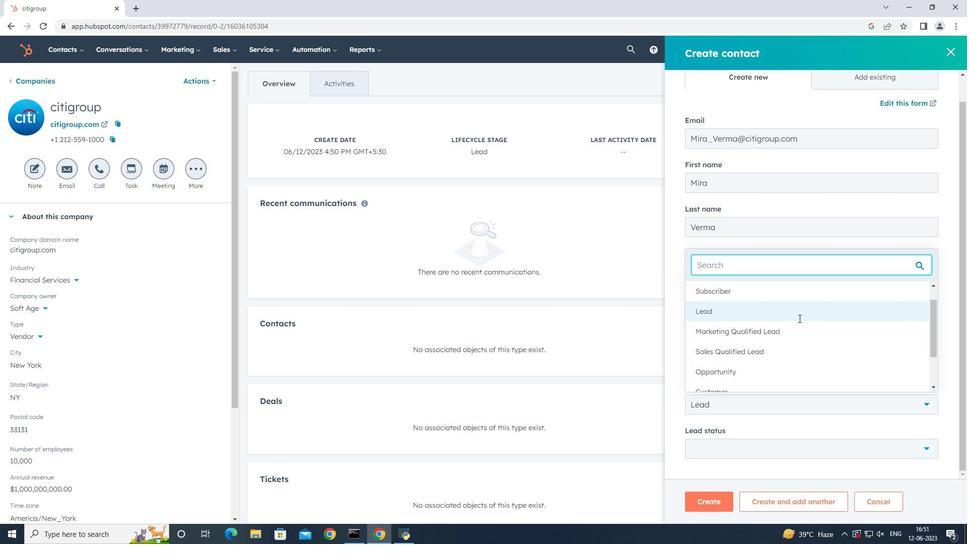 
Action: Mouse pressed left at (723, 500)
Screenshot: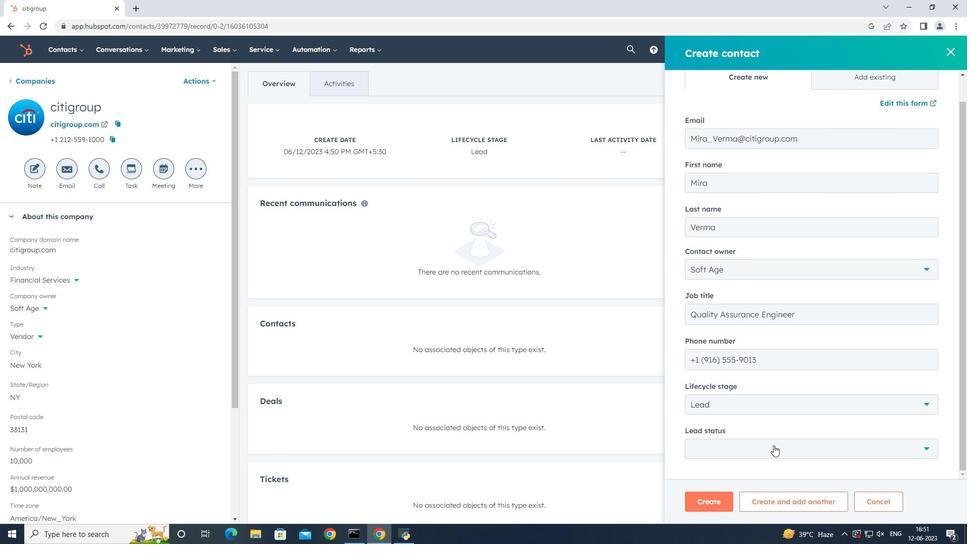 
Action: Mouse moved to (71, 48)
Screenshot: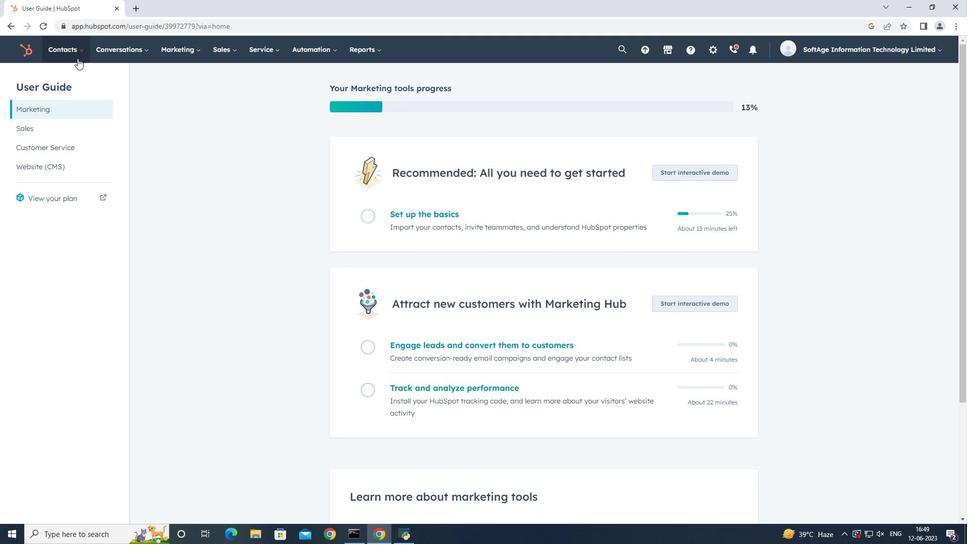 
Action: Mouse pressed left at (71, 48)
Screenshot: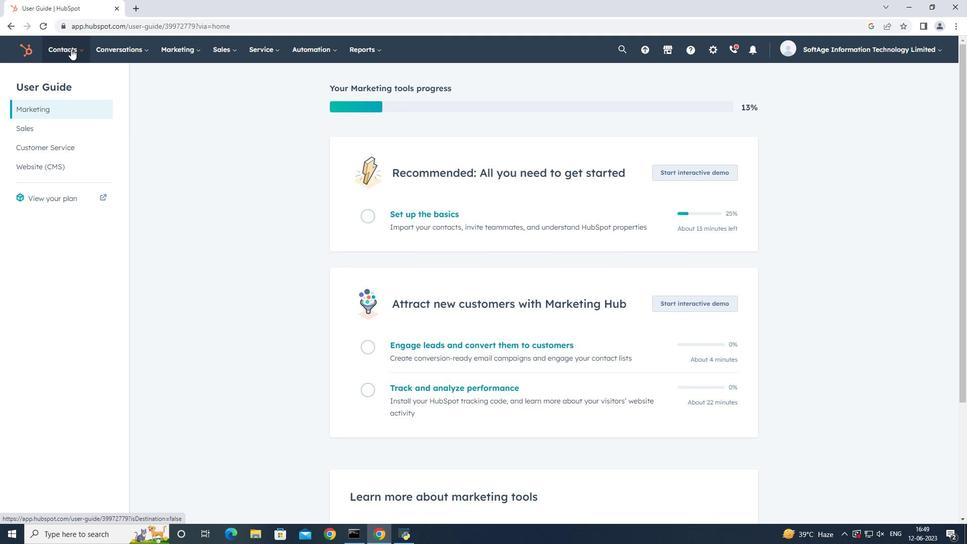
Action: Mouse moved to (74, 92)
Screenshot: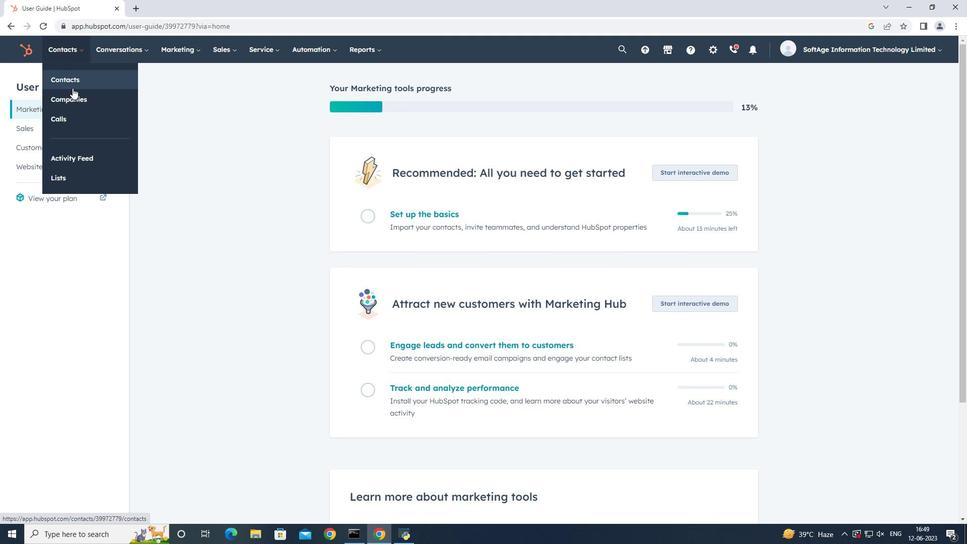 
Action: Mouse pressed left at (74, 92)
Screenshot: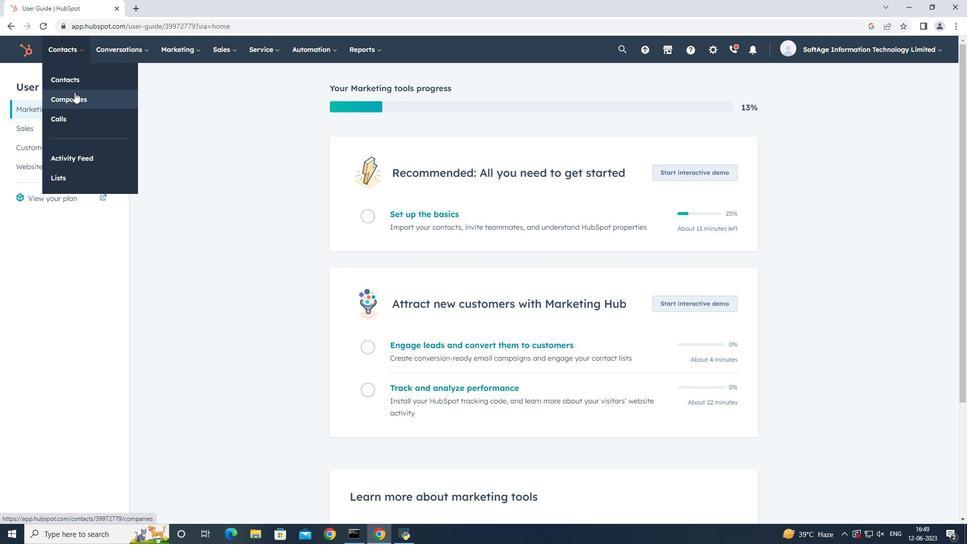 
Action: Mouse moved to (911, 85)
Screenshot: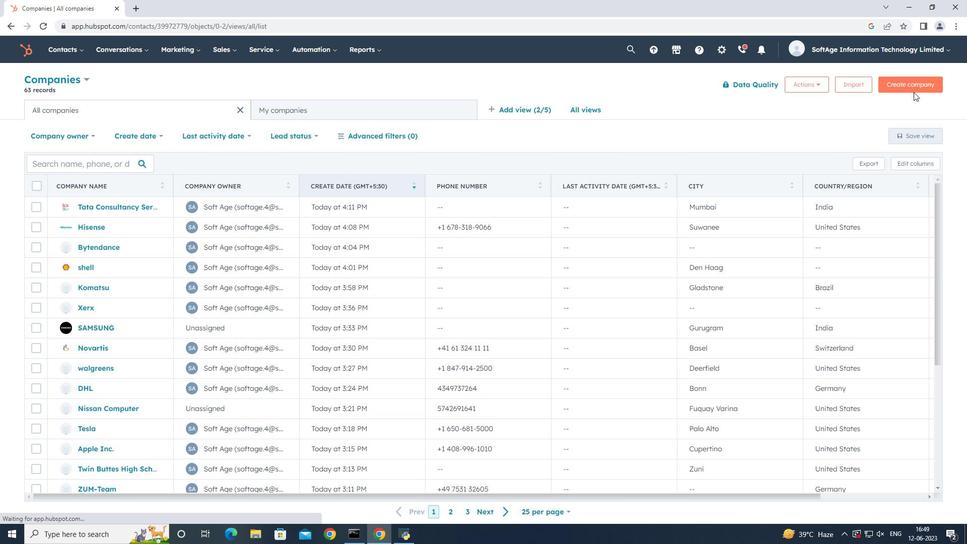 
Action: Mouse pressed left at (911, 85)
Screenshot: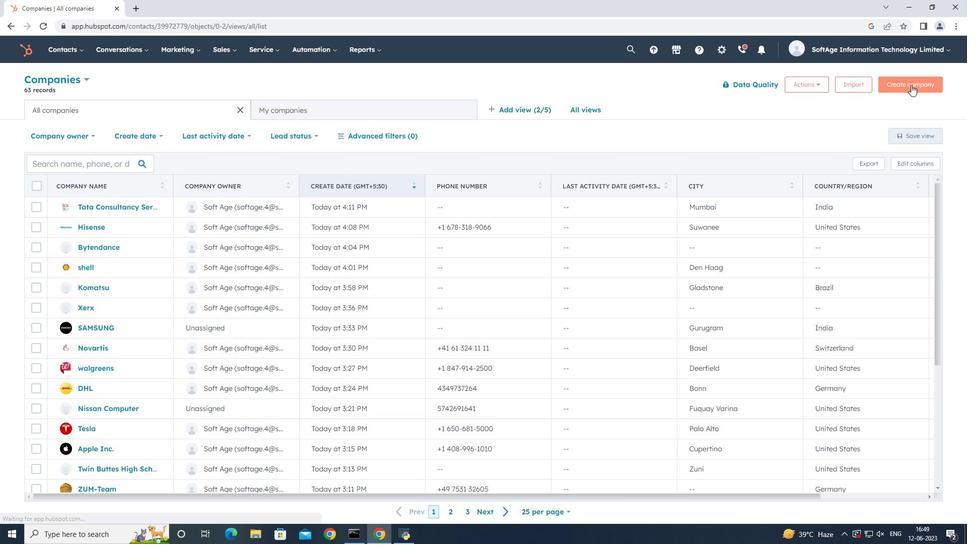 
Action: Mouse moved to (810, 125)
Screenshot: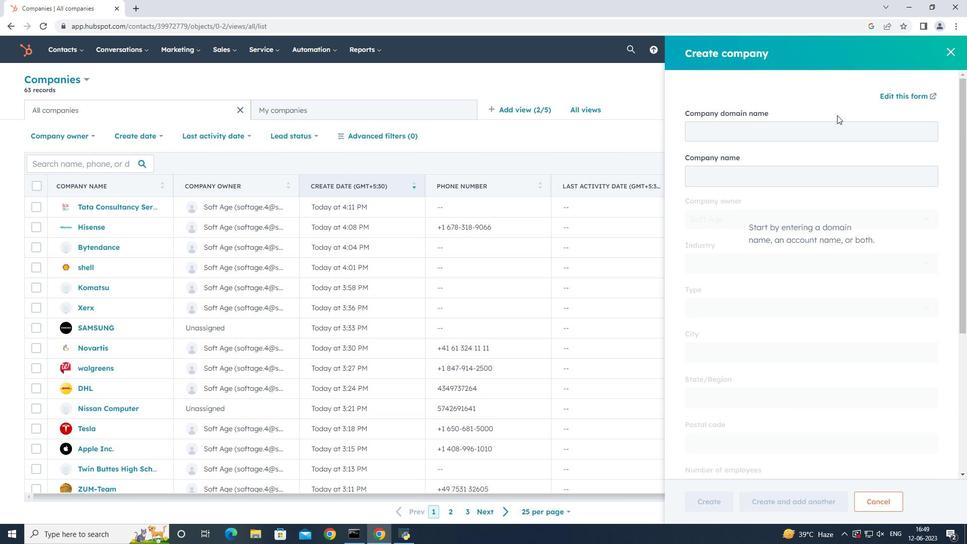 
Action: Mouse pressed left at (810, 125)
Screenshot: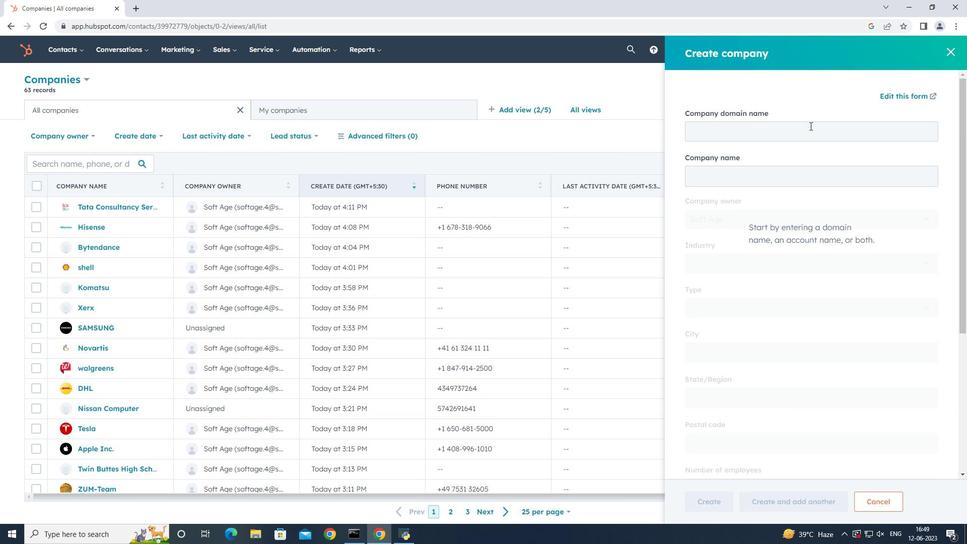 
Action: Key pressed citigroup.com
Screenshot: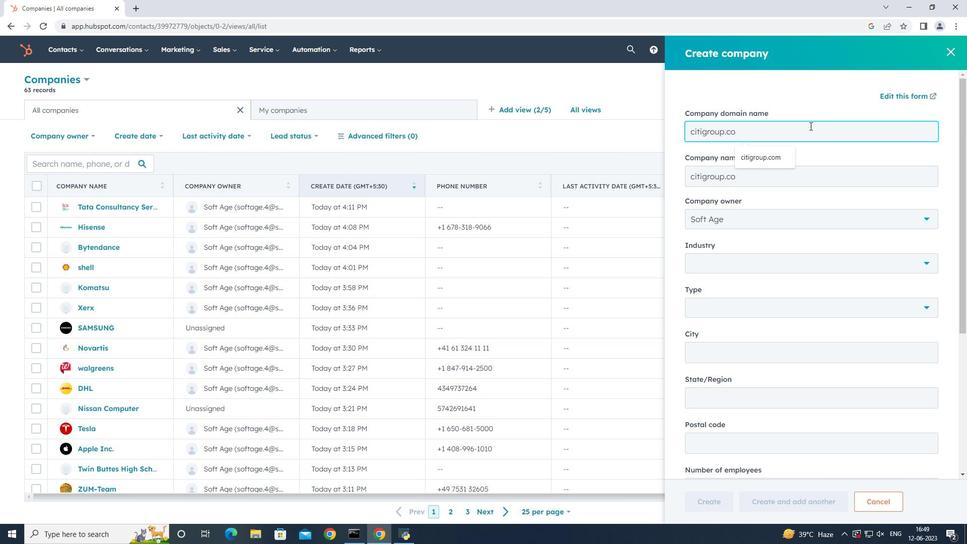 
Action: Mouse moved to (795, 305)
Screenshot: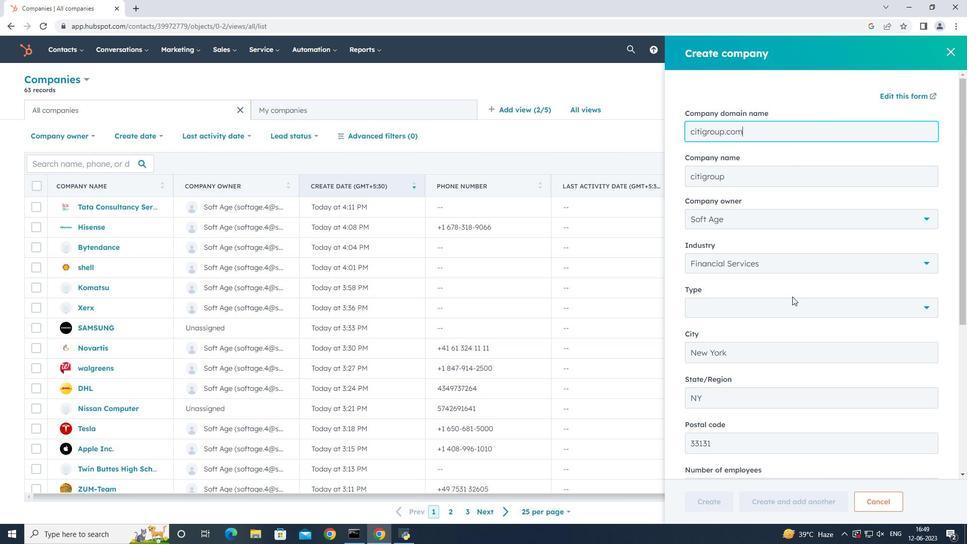 
Action: Mouse pressed left at (795, 305)
Screenshot: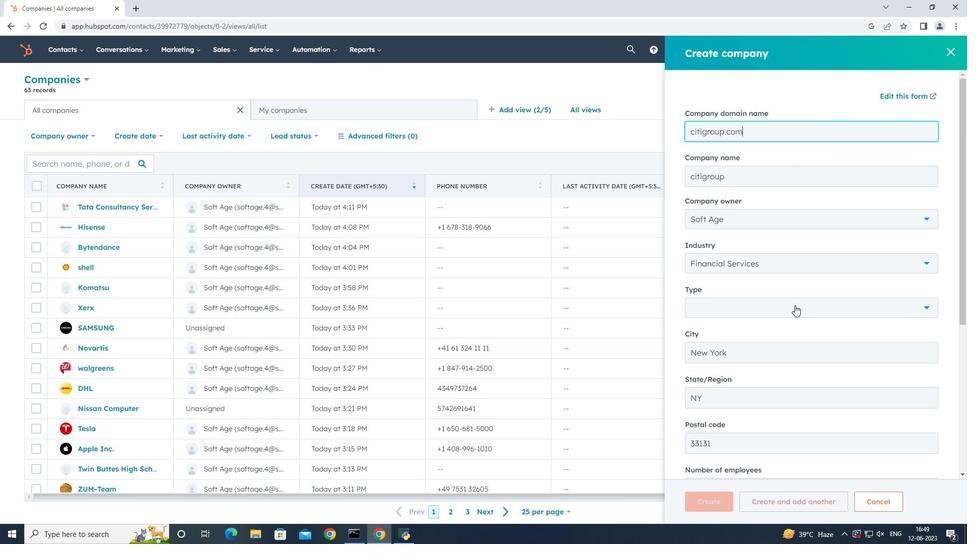 
Action: Mouse moved to (776, 410)
Screenshot: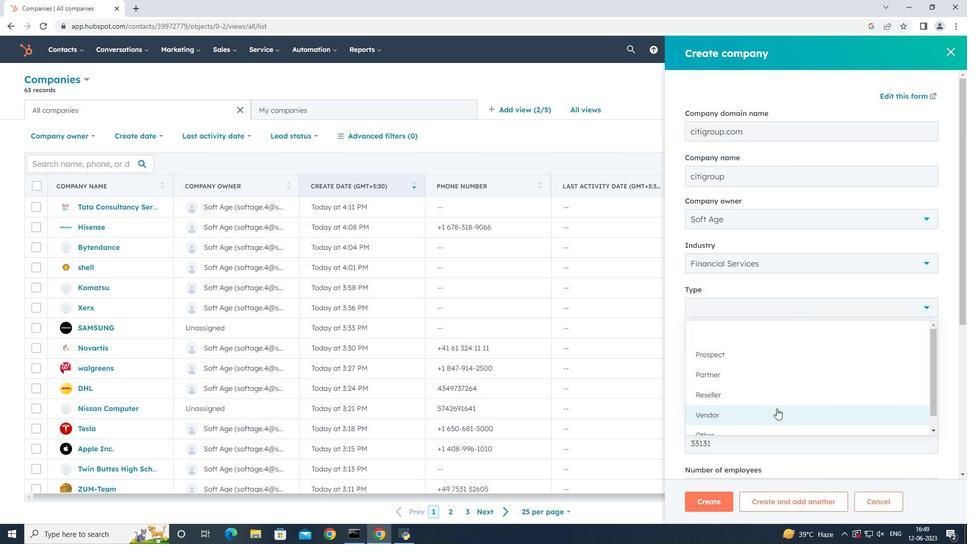 
Action: Mouse pressed left at (776, 410)
Screenshot: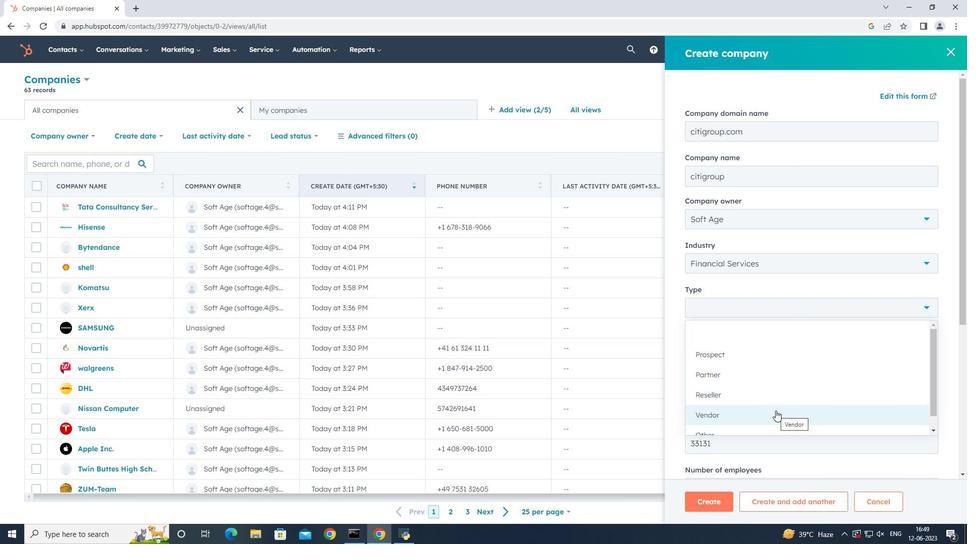 
Action: Mouse moved to (819, 363)
Screenshot: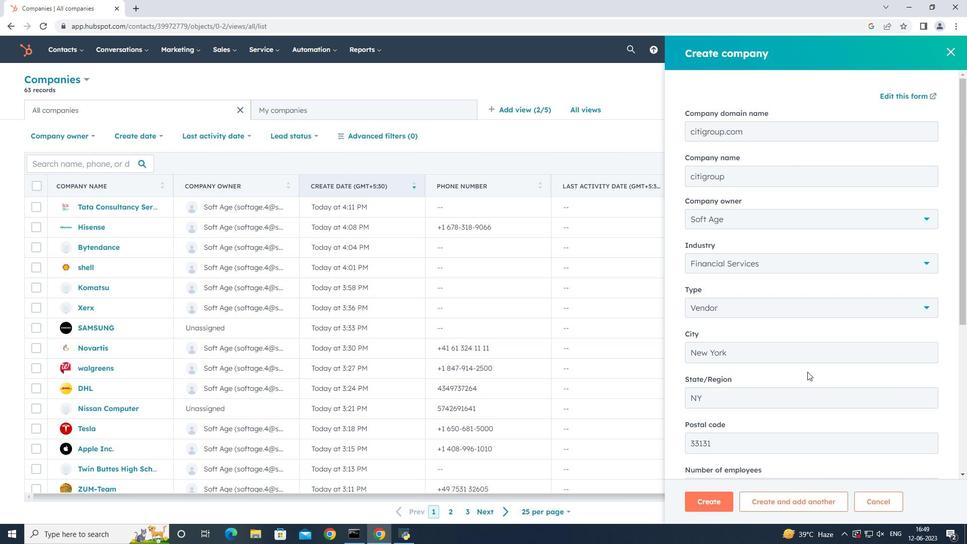 
Action: Mouse scrolled (819, 362) with delta (0, 0)
Screenshot: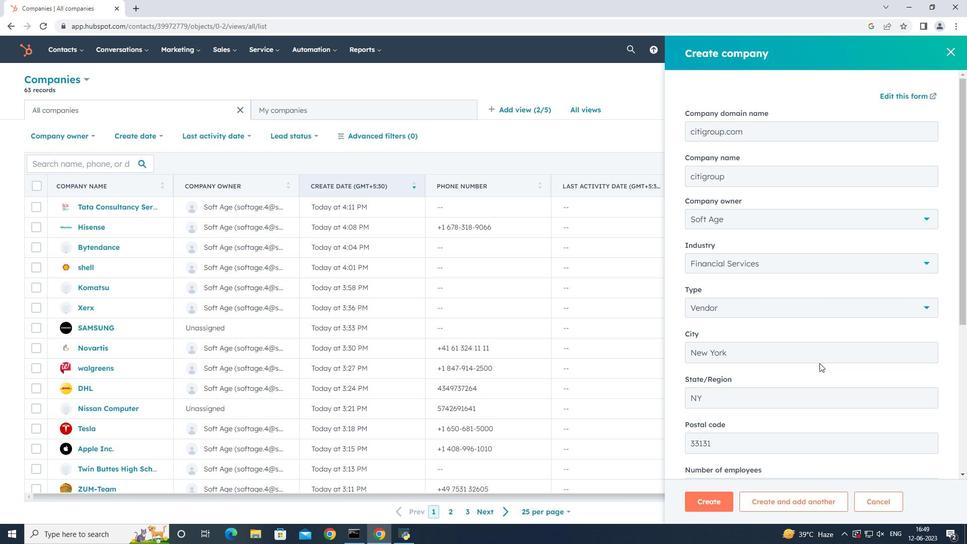 
Action: Mouse scrolled (819, 362) with delta (0, 0)
Screenshot: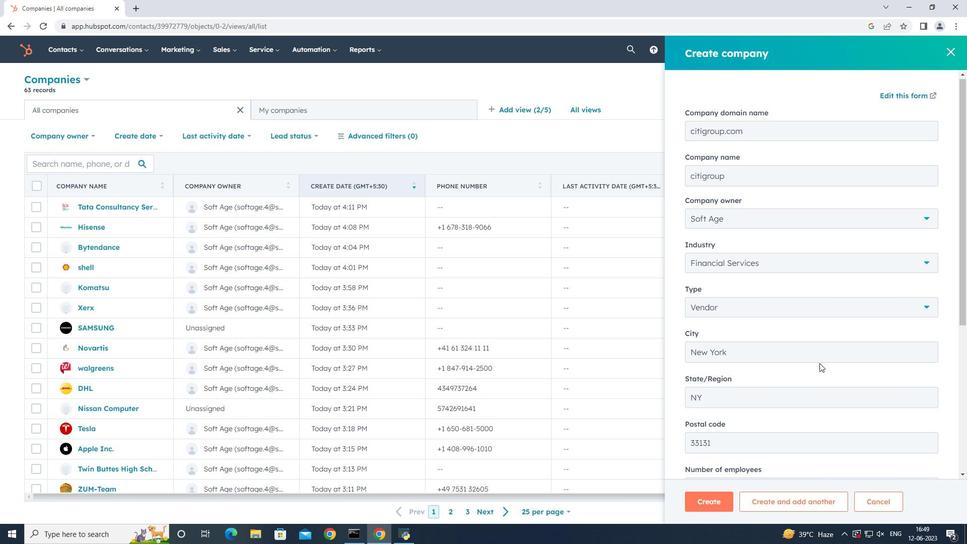 
Action: Mouse scrolled (819, 362) with delta (0, 0)
Screenshot: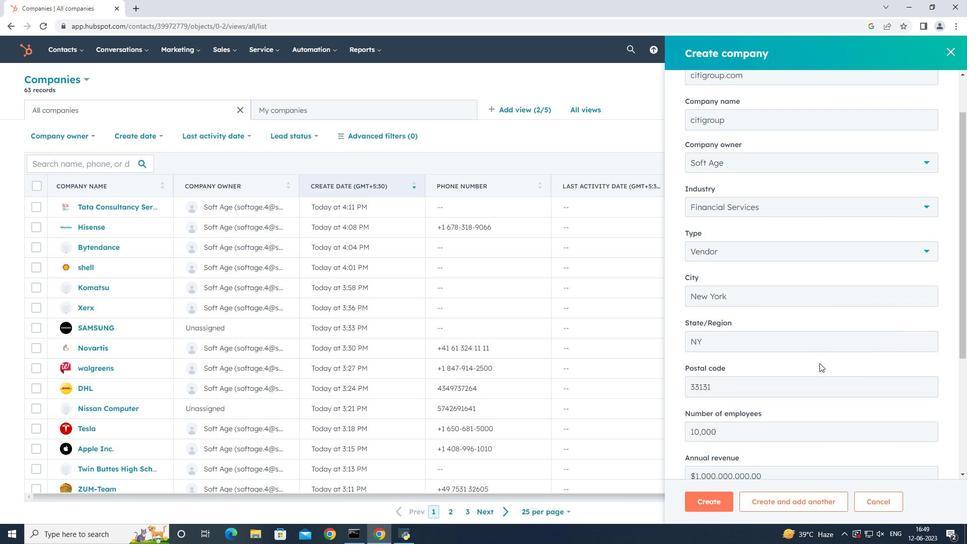 
Action: Mouse scrolled (819, 362) with delta (0, 0)
Screenshot: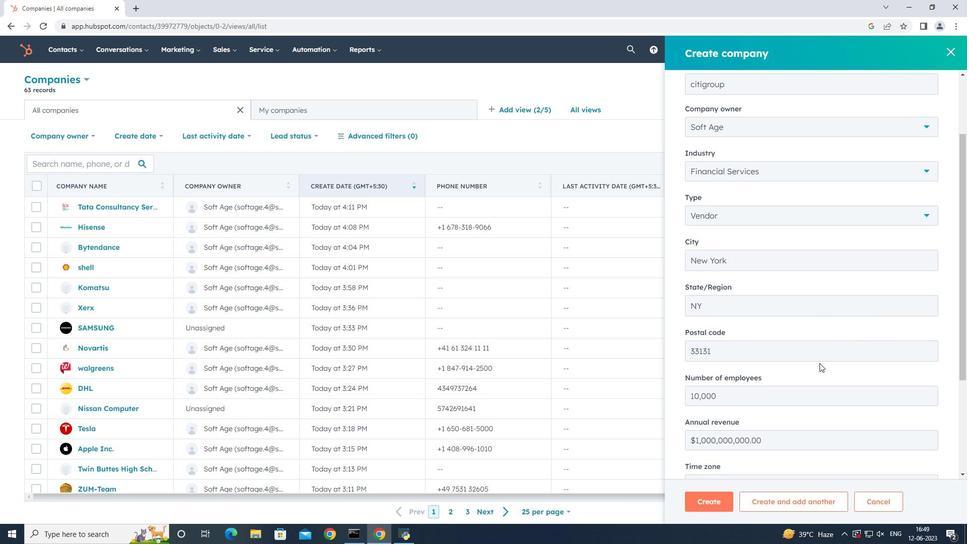 
Action: Mouse scrolled (819, 362) with delta (0, 0)
Screenshot: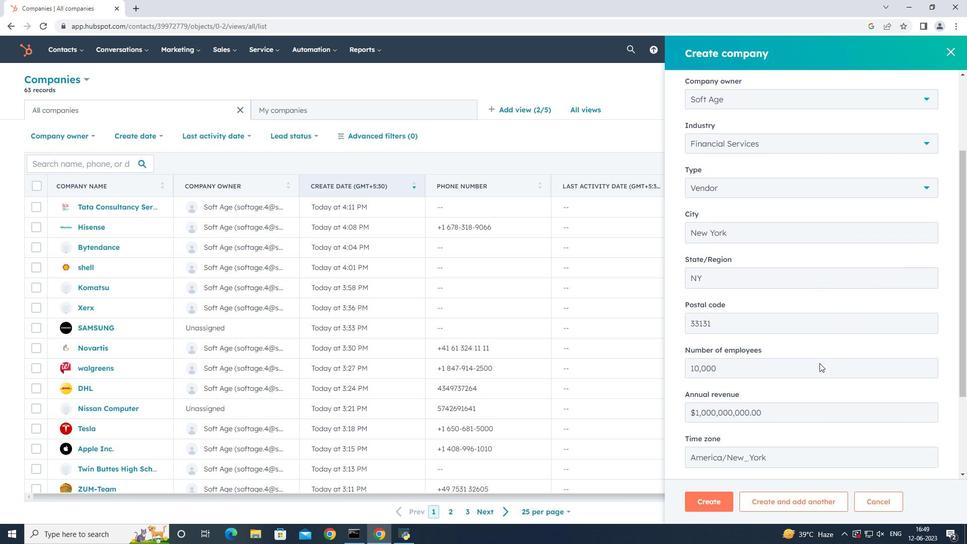 
Action: Mouse scrolled (819, 362) with delta (0, 0)
Screenshot: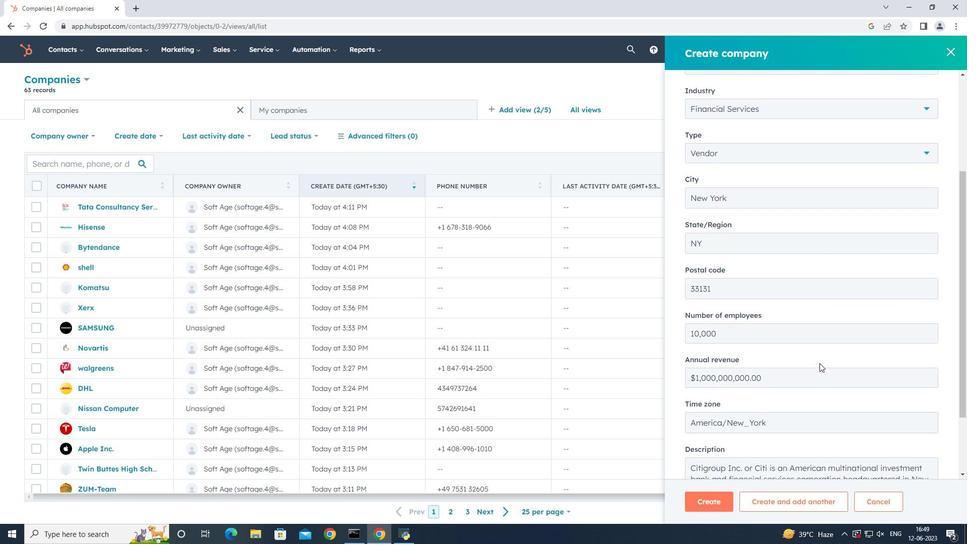 
Action: Mouse scrolled (819, 362) with delta (0, 0)
Screenshot: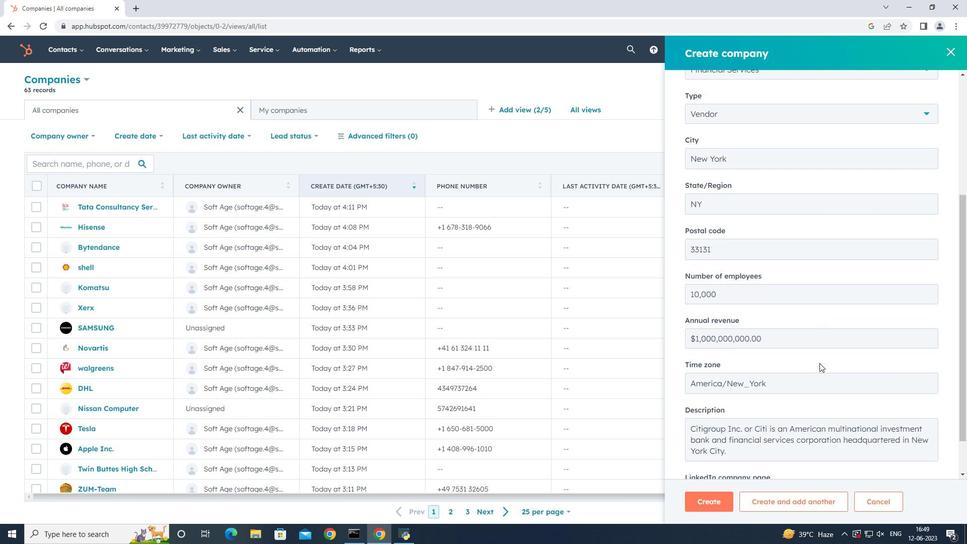 
Action: Mouse moved to (714, 497)
Screenshot: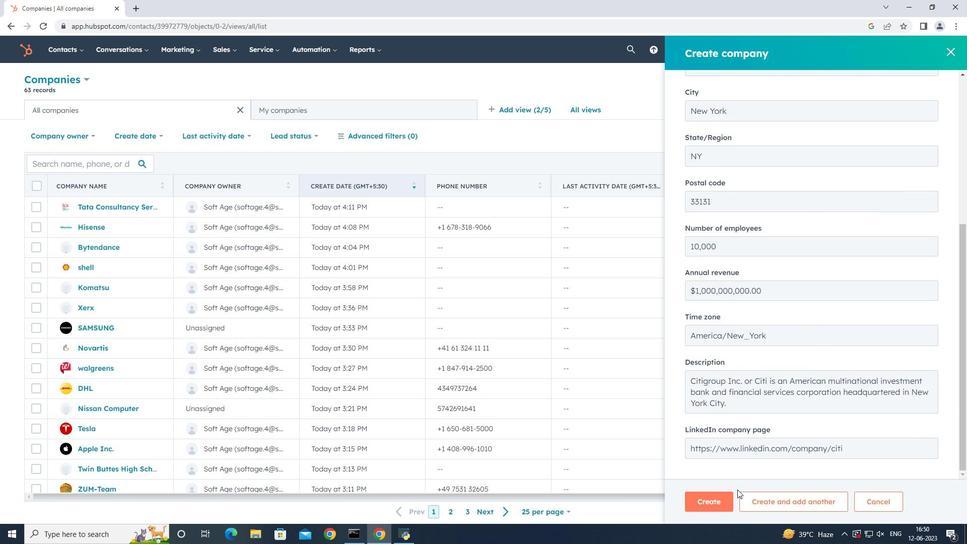 
Action: Mouse pressed left at (714, 497)
Screenshot: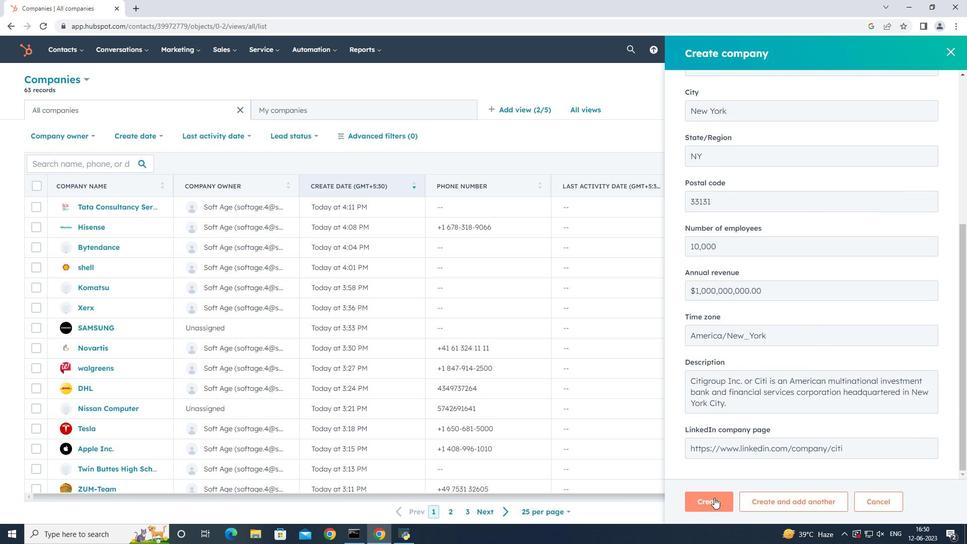 
Action: Mouse moved to (690, 323)
Screenshot: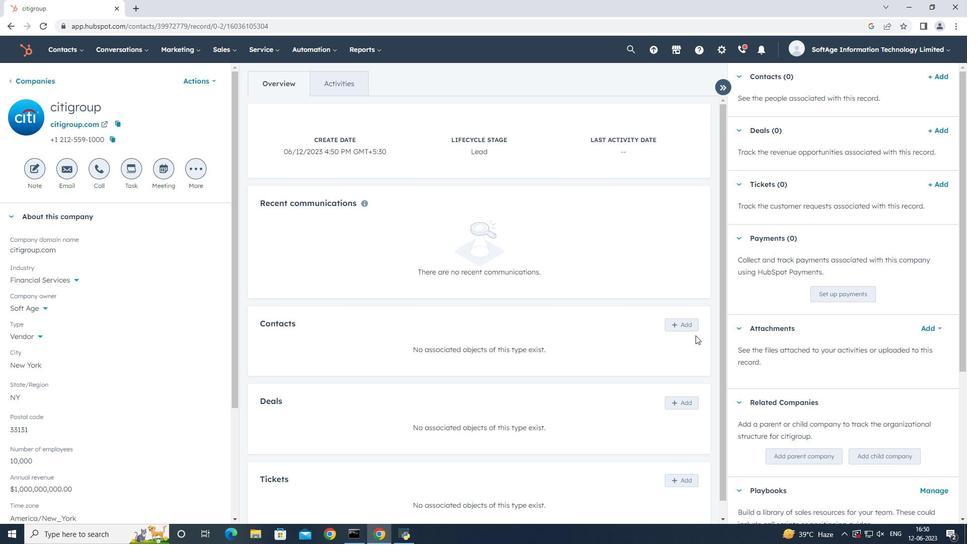 
Action: Mouse pressed left at (690, 323)
Screenshot: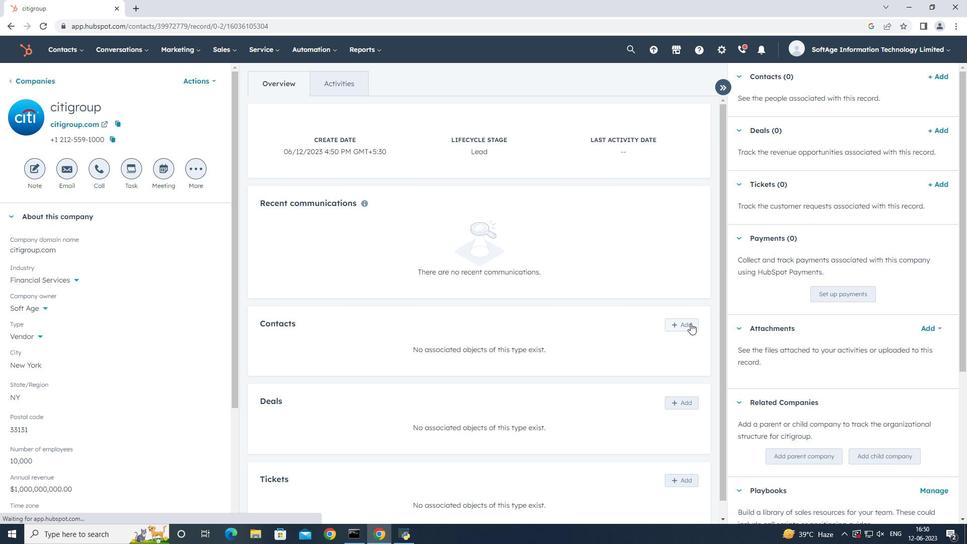 
Action: Mouse moved to (752, 102)
Screenshot: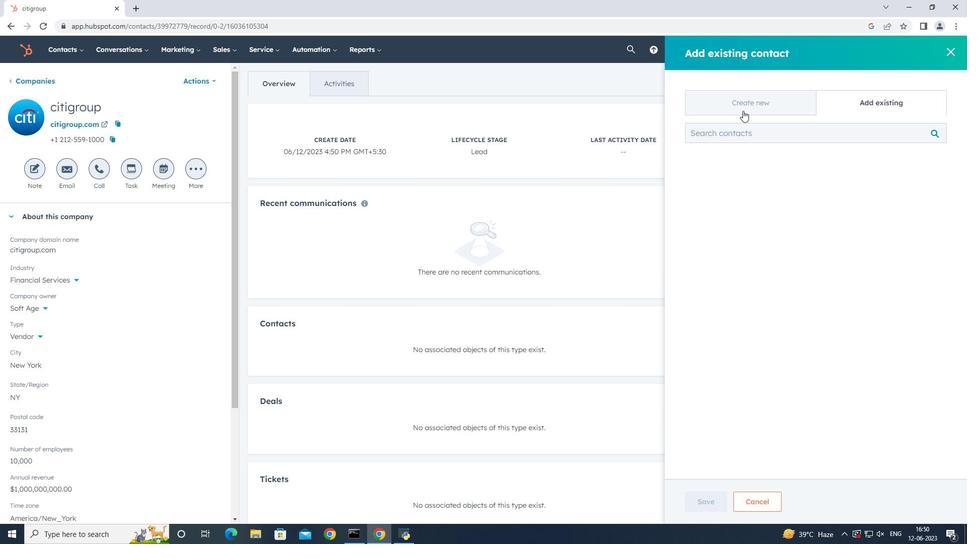 
Action: Mouse pressed left at (752, 102)
Screenshot: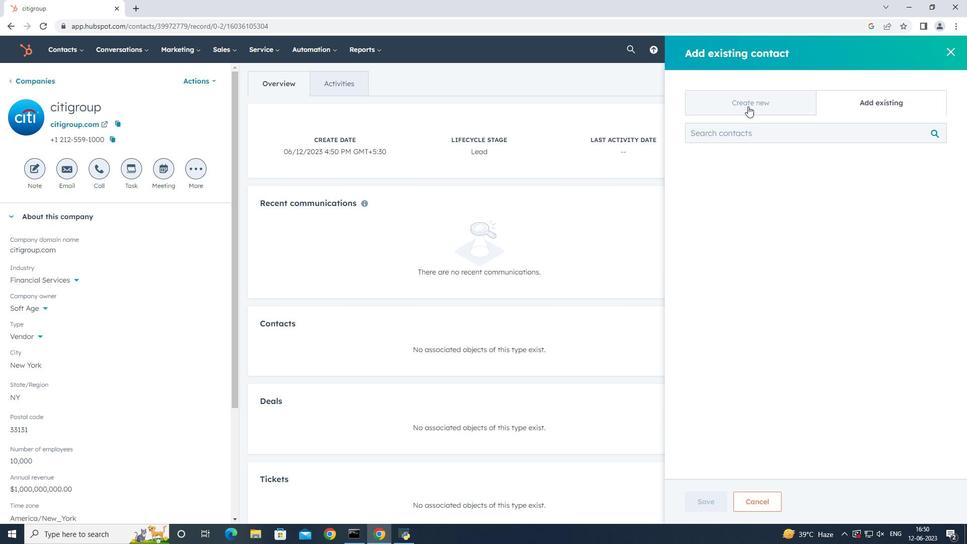 
Action: Mouse moved to (759, 165)
Screenshot: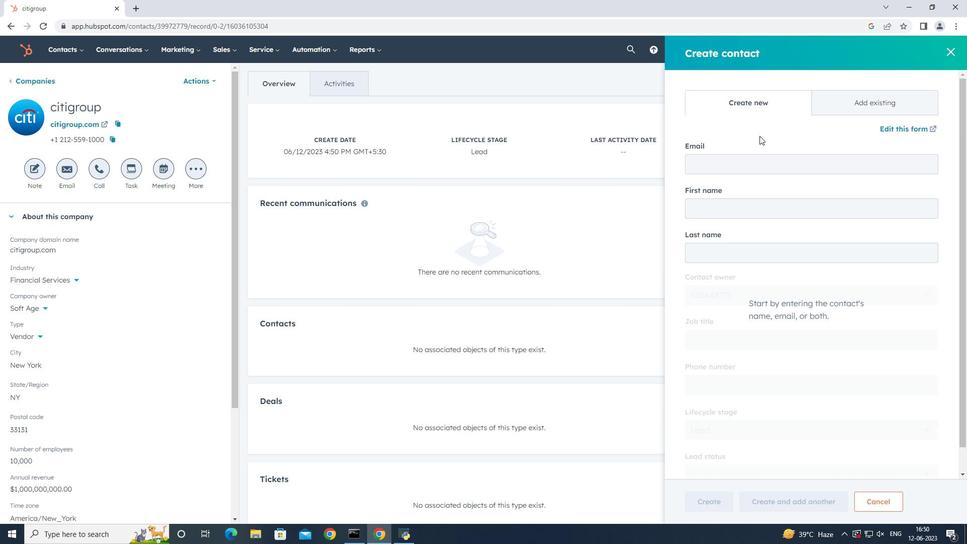 
Action: Mouse pressed left at (759, 165)
Screenshot: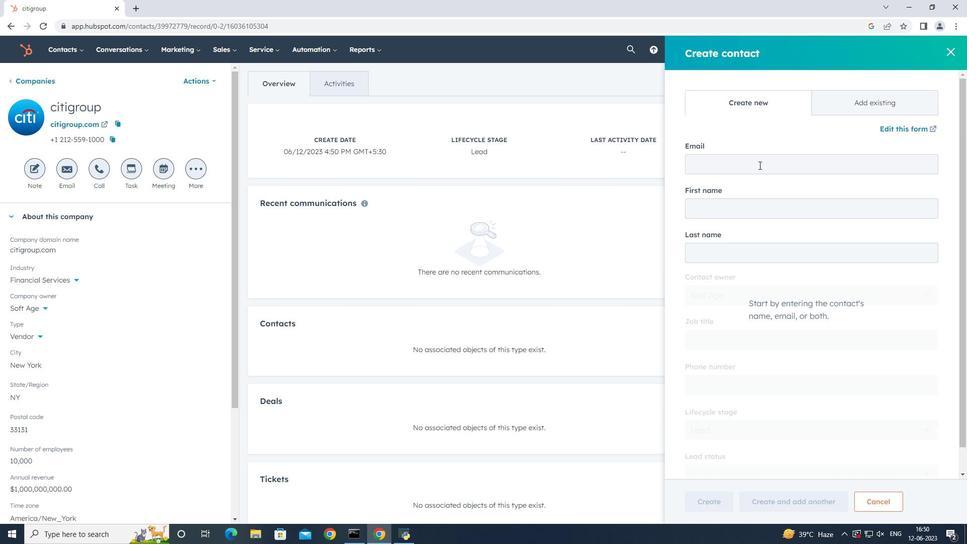 
Action: Key pressed <Key.shift_r><Key.shift_r>Mi
Screenshot: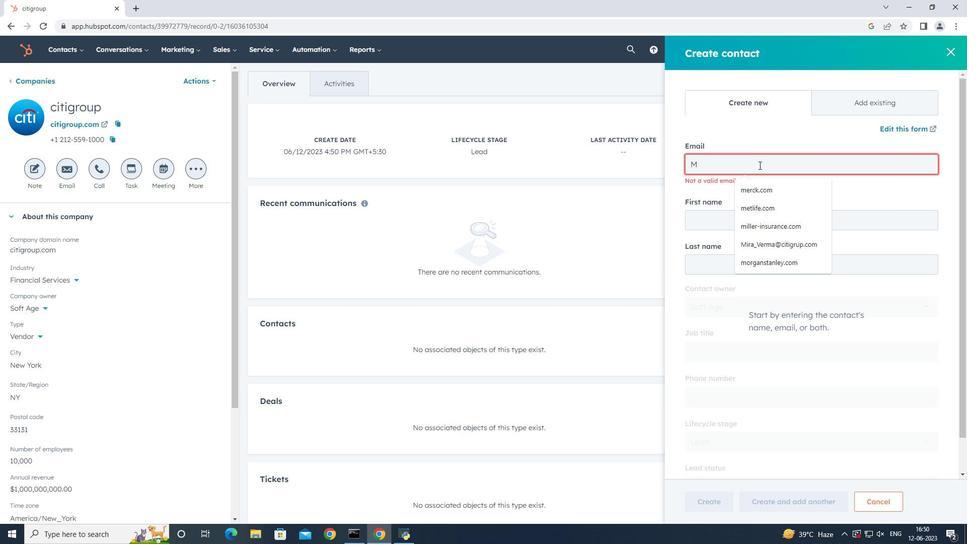 
Action: Mouse moved to (758, 165)
Screenshot: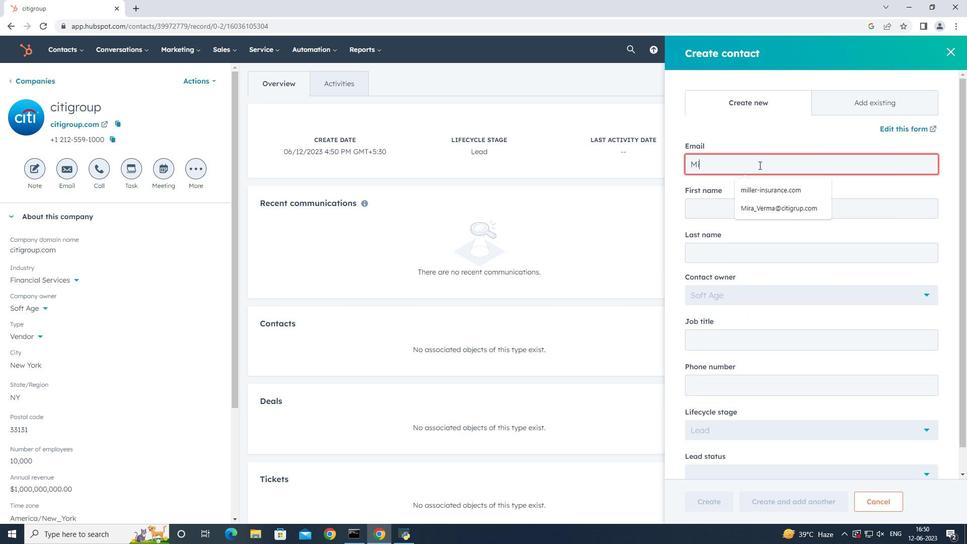 
Action: Key pressed ra<Key.shift_r><Key.shift_r><Key.shift_r><Key.shift_r><Key.shift_r><Key.shift_r><Key.shift_r><Key.shift_r><Key.shift_r><Key.shift_r><Key.shift_r><Key.shift_r><Key.shift_r><Key.shift_r><Key.shift_r><Key.shift_r><Key.shift_r><Key.shift_r><Key.shift_r><Key.shift_r><Key.shift_r><Key.shift_r><Key.shift_r><Key.shift_r><Key.shift_r><Key.shift_r><Key.shift_r><Key.shift_r><Key.shift_r><Key.shift_r><Key.shift_r><Key.shift_r><Key.shift_r><Key.shift_r>_<Key.shift_r><Key.shift_r><Key.shift_r><Key.shift_r><Key.shift_r><Key.shift_r><Key.shift_r><Key.shift_r><Key.shift_r><Key.shift_r><Key.shift_r><Key.shift_r><Key.shift_r><Key.shift_r><Key.shift_r><Key.shift_r><Key.shift_r>Verma<Key.shift>@citigroup.com
Screenshot: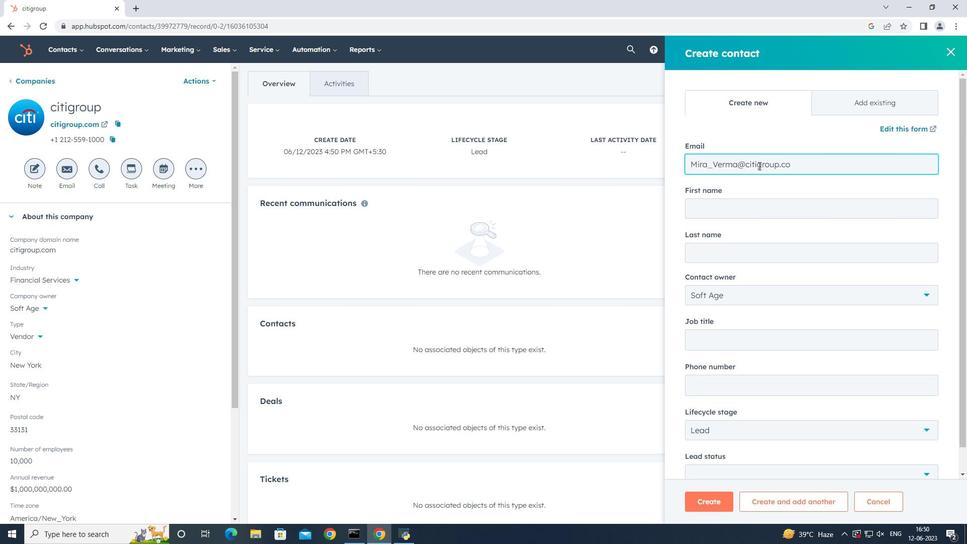 
Action: Mouse moved to (763, 210)
Screenshot: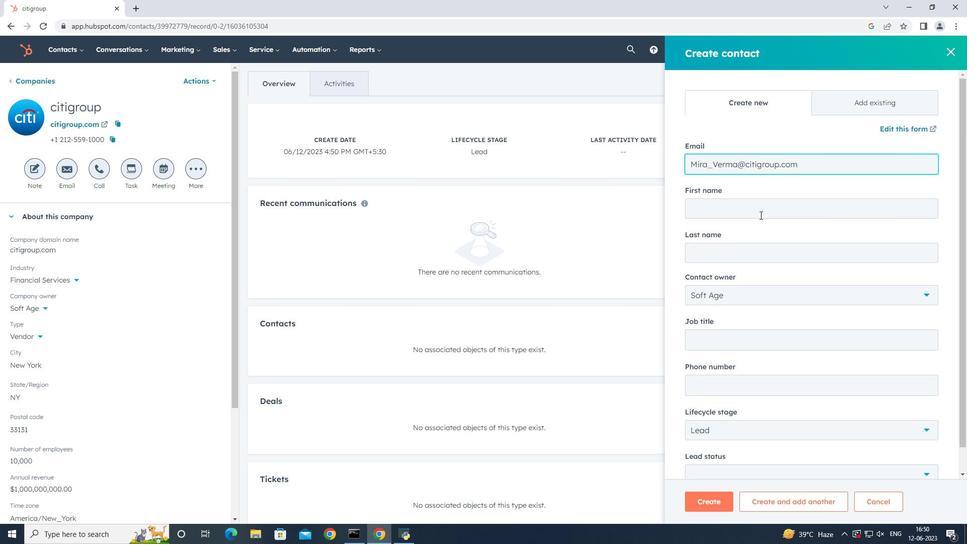 
Action: Mouse pressed left at (763, 210)
Screenshot: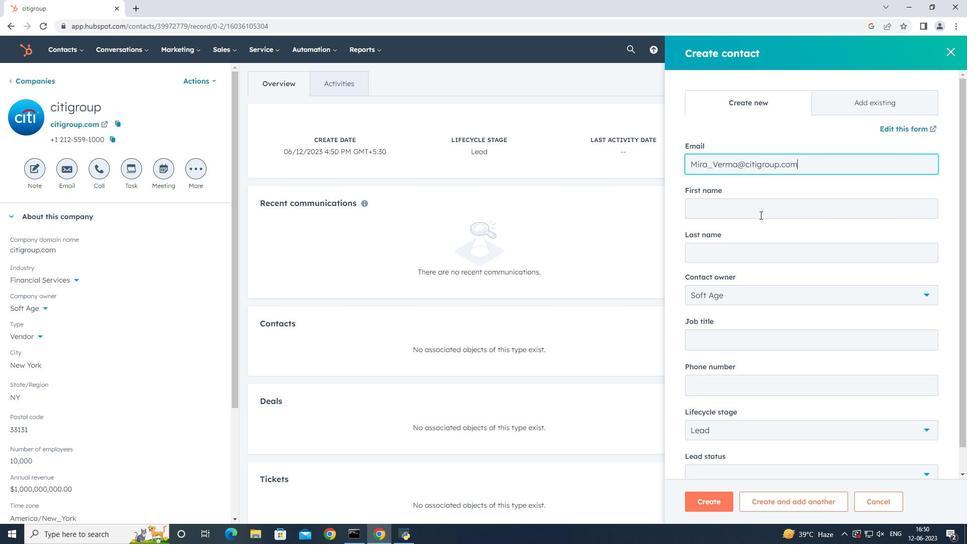 
Action: Key pressed <Key.shift_r><Key.shift_r><Key.shift_r><Key.shift_r><Key.shift_r><Key.shift_r><Key.shift_r>Mira<Key.tab><Key.shift><Key.shift><Key.shift><Key.shift><Key.shift><Key.shift><Key.shift><Key.shift><Key.shift>Verma
Screenshot: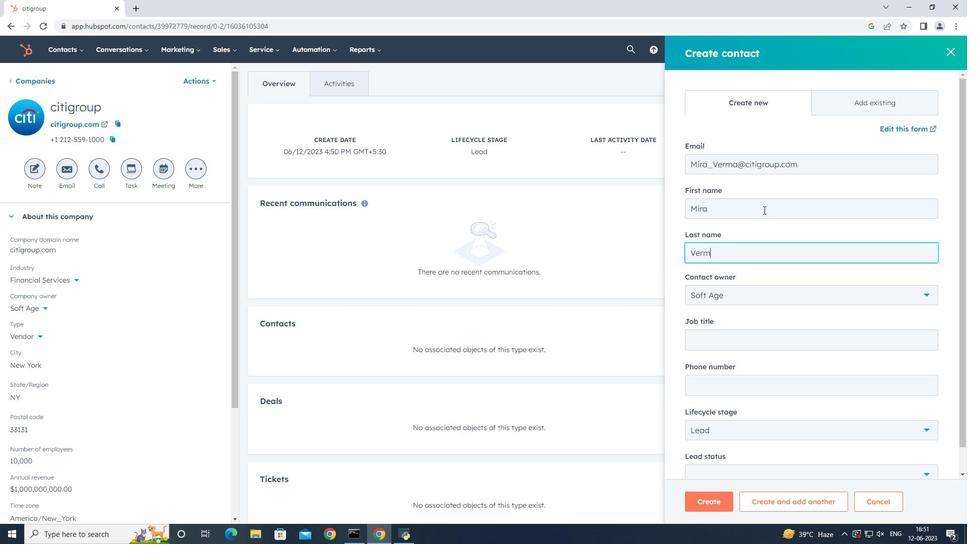 
Action: Mouse moved to (774, 340)
Screenshot: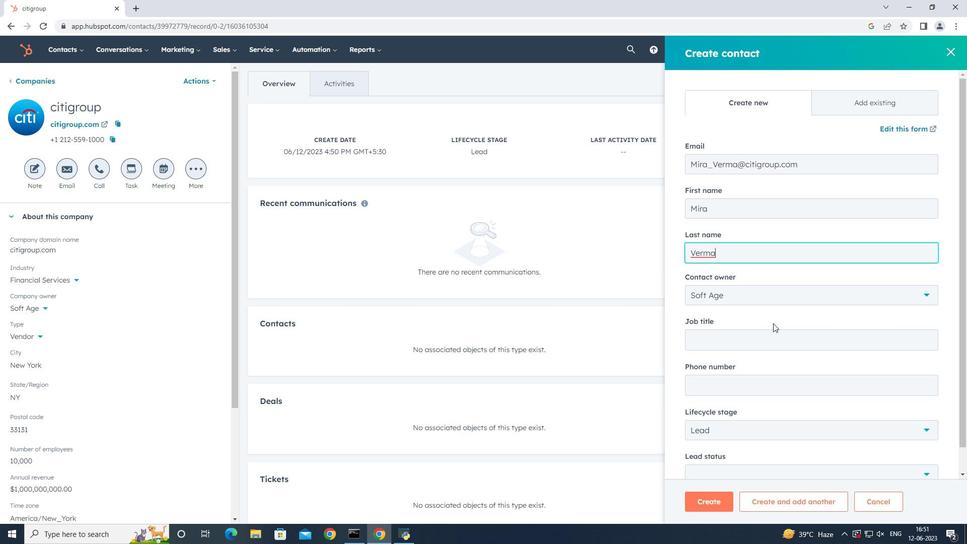 
Action: Mouse pressed left at (774, 340)
Screenshot: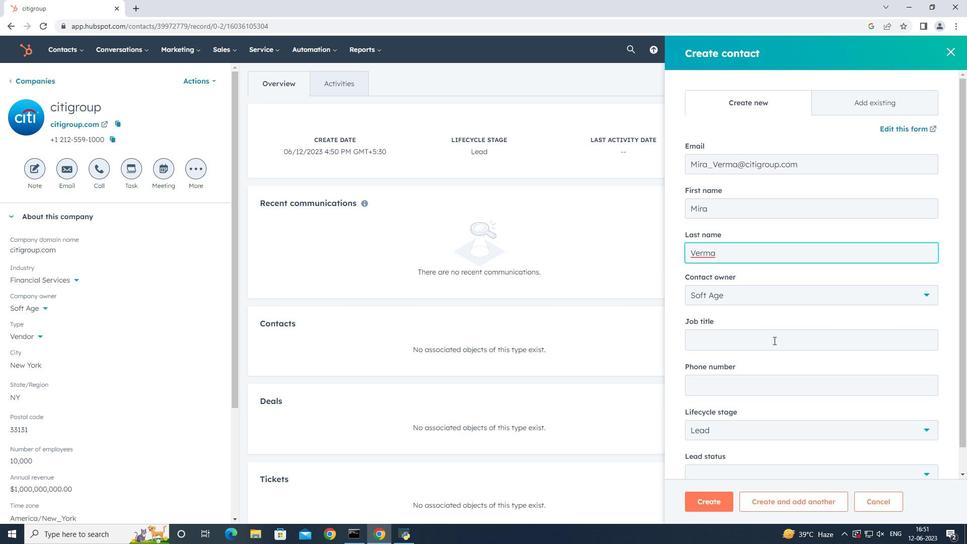 
Action: Mouse moved to (785, 340)
Screenshot: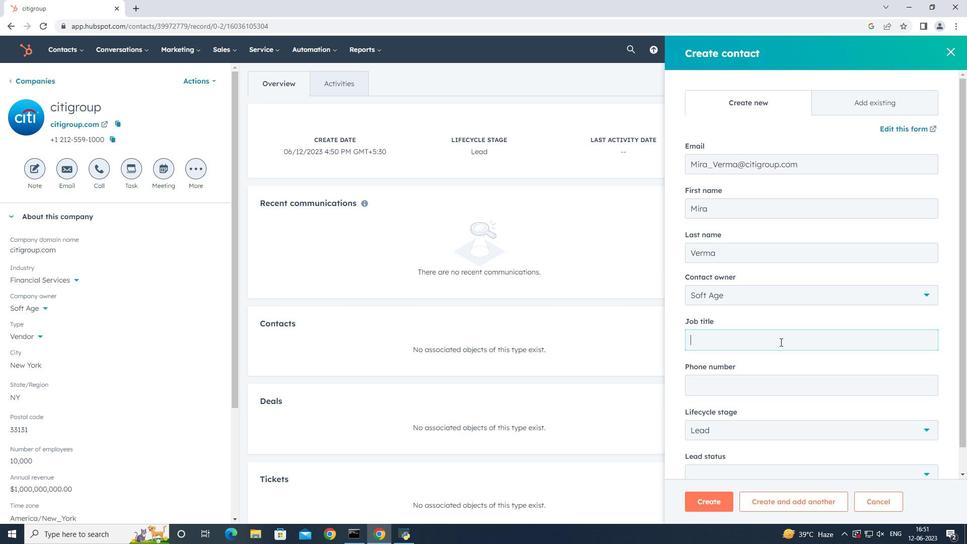 
Action: Key pressed <Key.shift>Quality<Key.space><Key.shift>Assurance<Key.space><Key.shift><Key.shift><Key.shift><Key.shift><Key.shift><Key.shift><Key.shift><Key.shift><Key.shift><Key.shift><Key.shift>Engineer
Screenshot: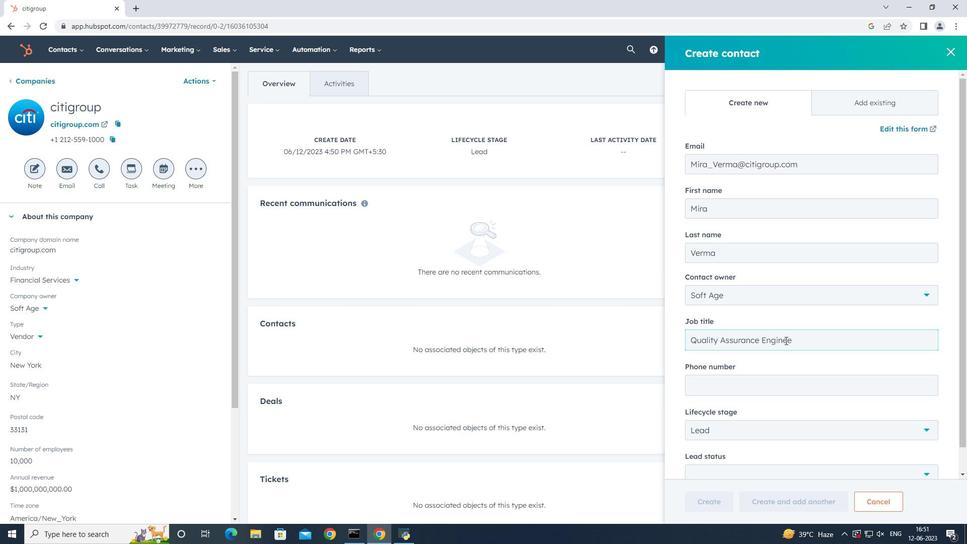 
Action: Mouse moved to (795, 380)
Screenshot: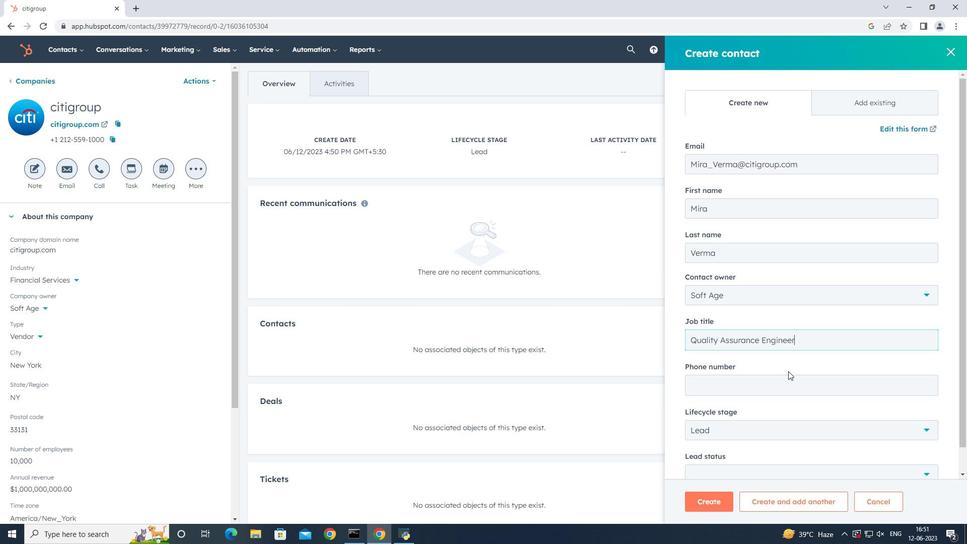
Action: Mouse pressed left at (795, 380)
Screenshot: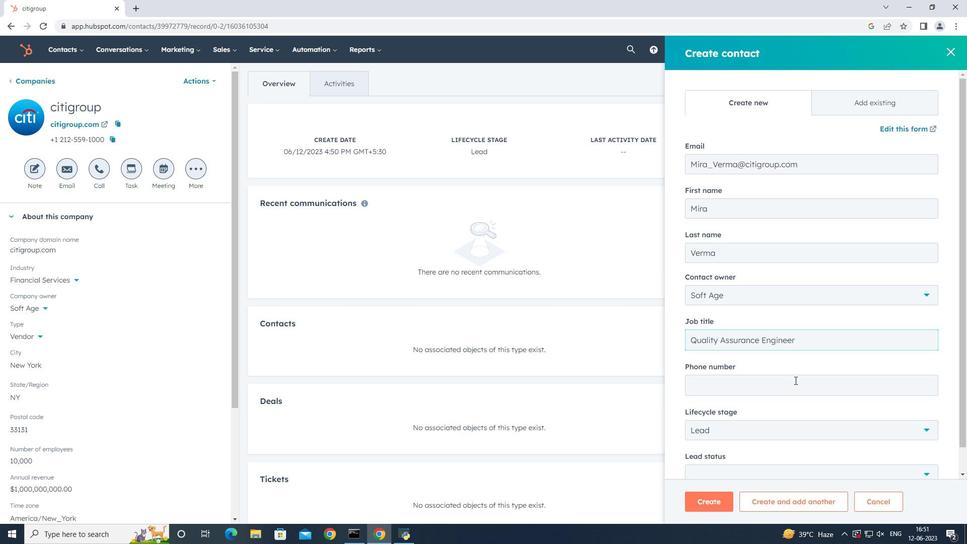 
Action: Mouse moved to (807, 380)
Screenshot: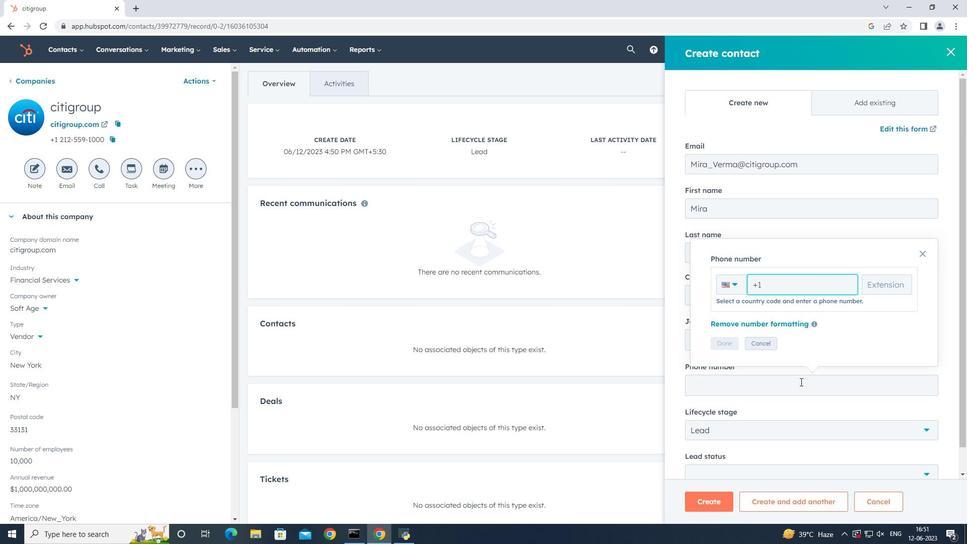 
Action: Key pressed 9165559013
Screenshot: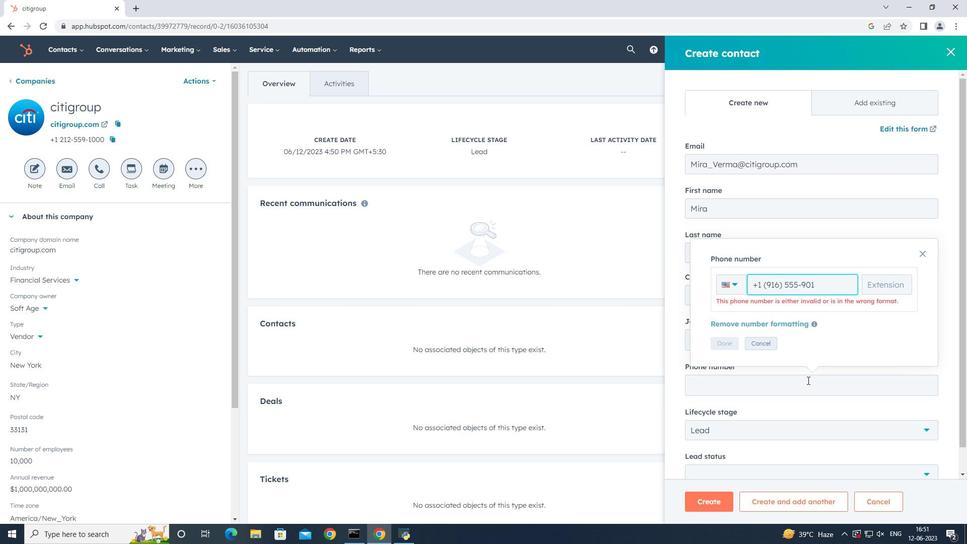 
Action: Mouse moved to (720, 343)
Screenshot: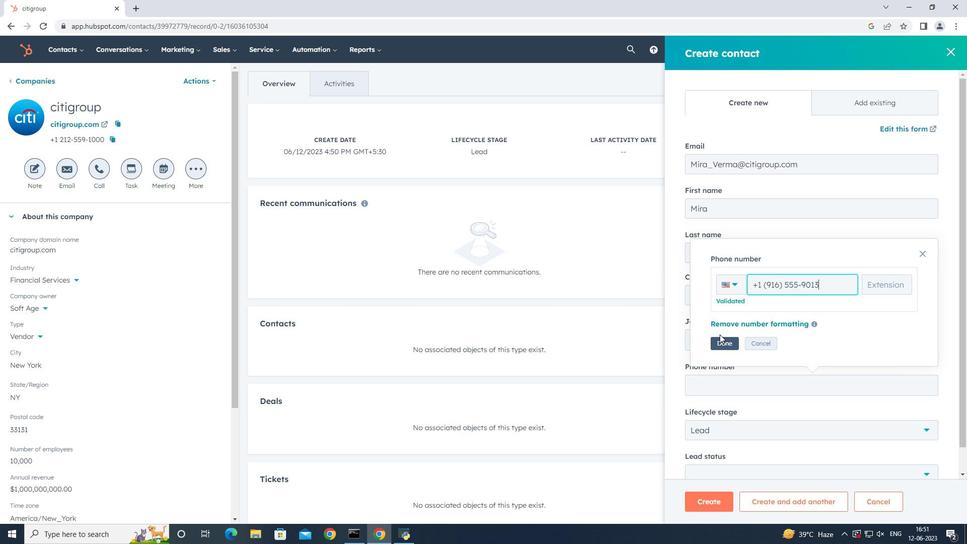 
Action: Mouse pressed left at (720, 343)
Screenshot: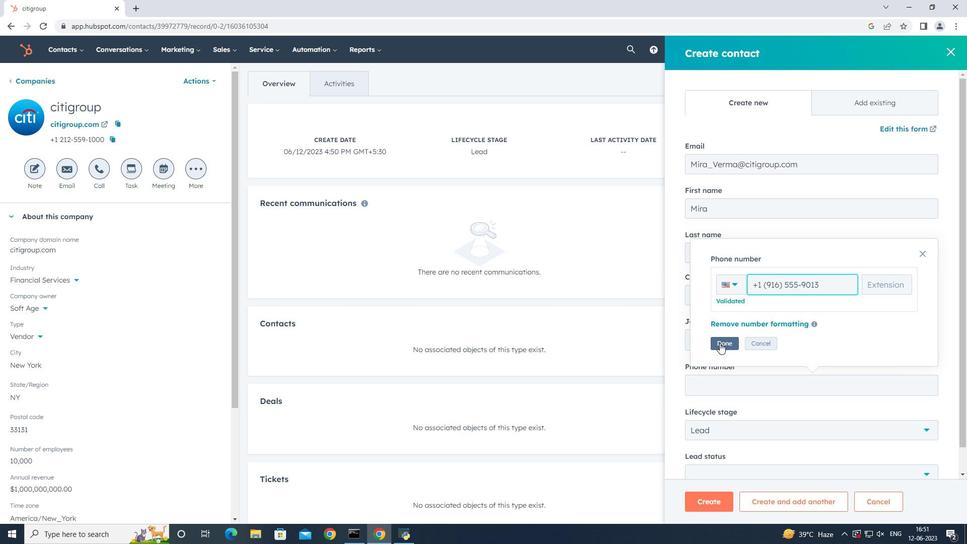 
Action: Mouse moved to (800, 416)
Screenshot: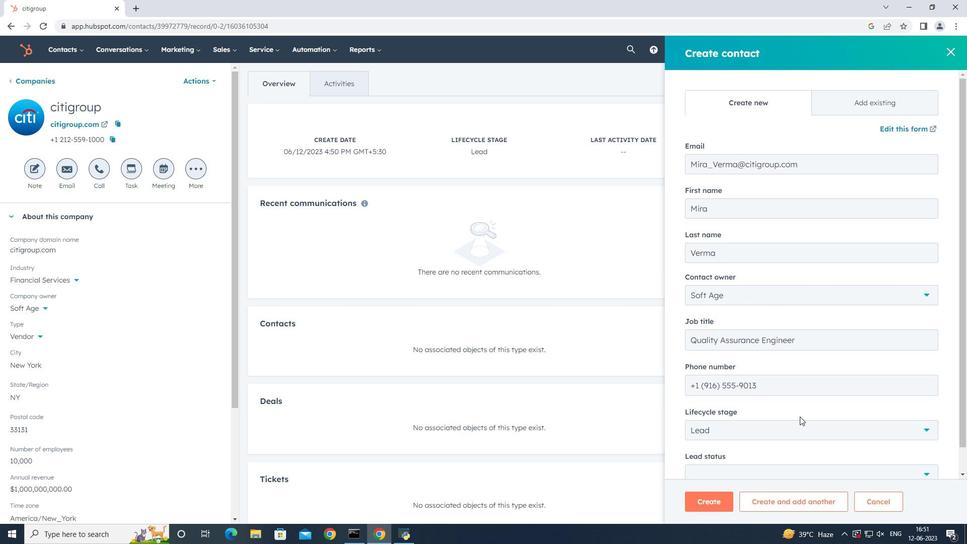
Action: Mouse scrolled (800, 416) with delta (0, 0)
Screenshot: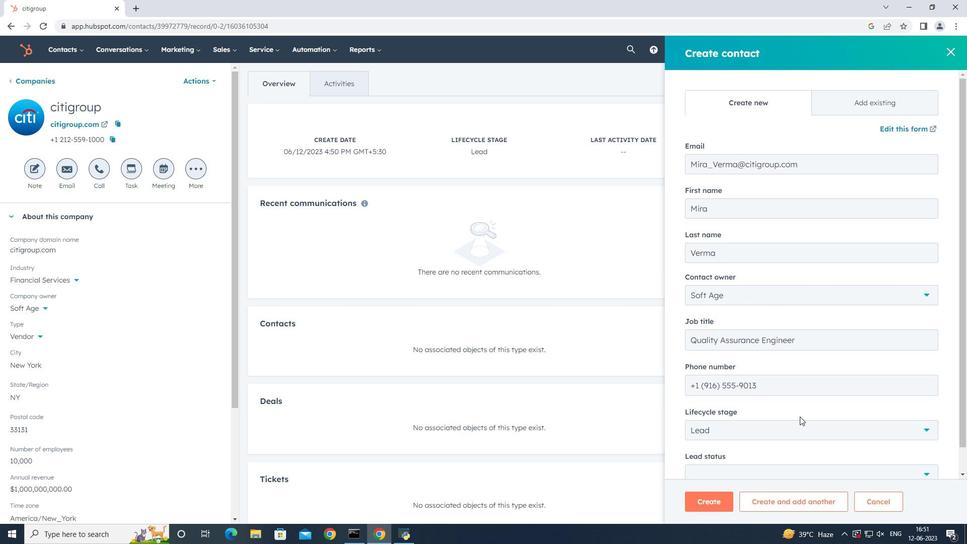 
Action: Mouse moved to (809, 406)
Screenshot: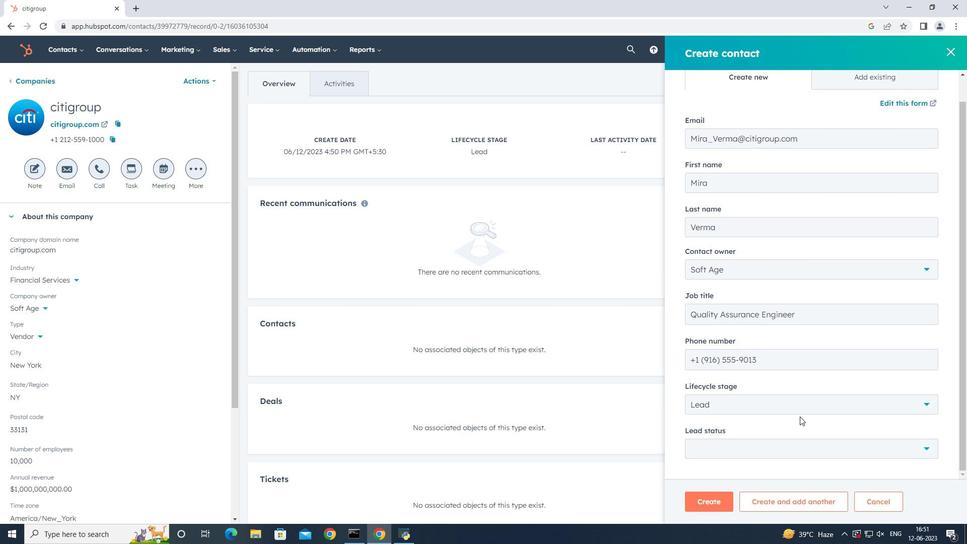 
Action: Mouse pressed left at (809, 406)
Screenshot: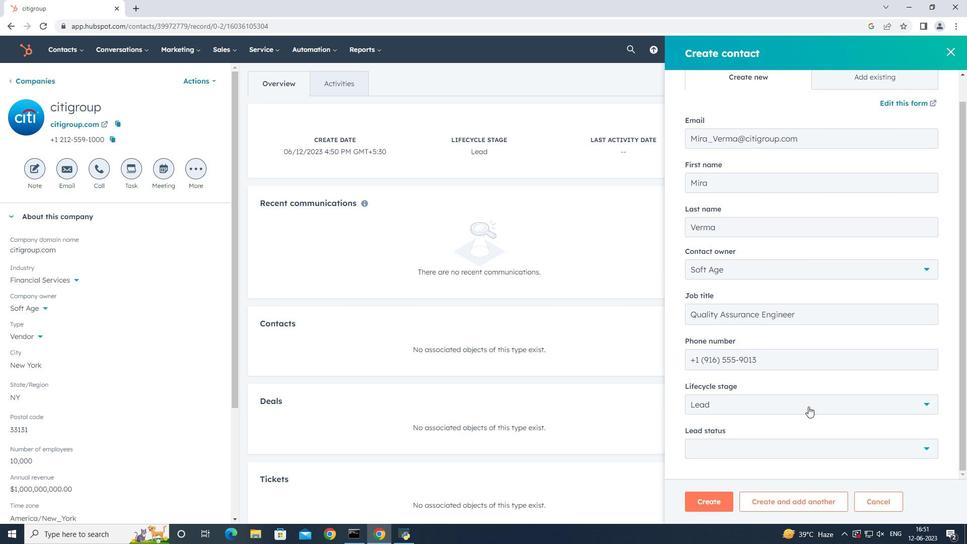 
Action: Mouse moved to (799, 318)
Screenshot: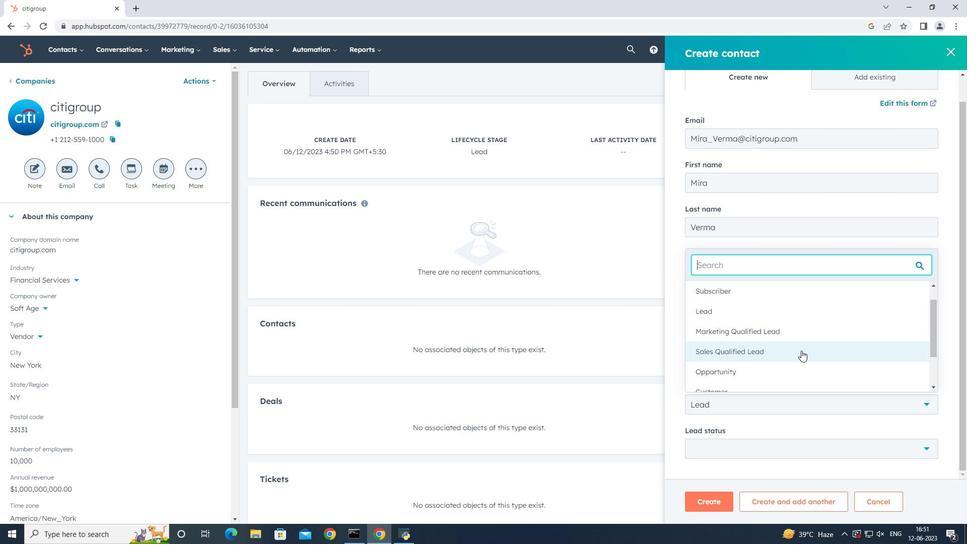 
Action: Mouse pressed left at (799, 318)
Screenshot: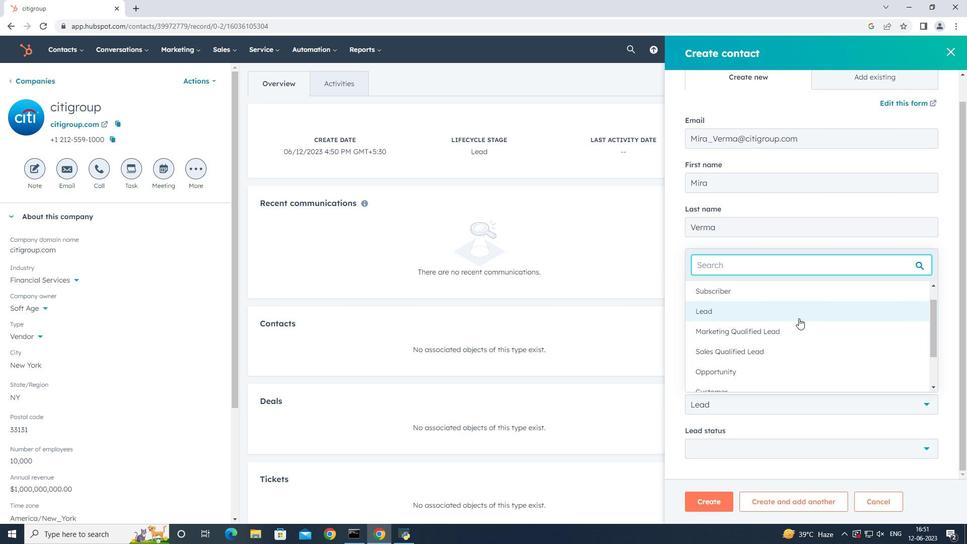 
Action: Mouse moved to (774, 445)
Screenshot: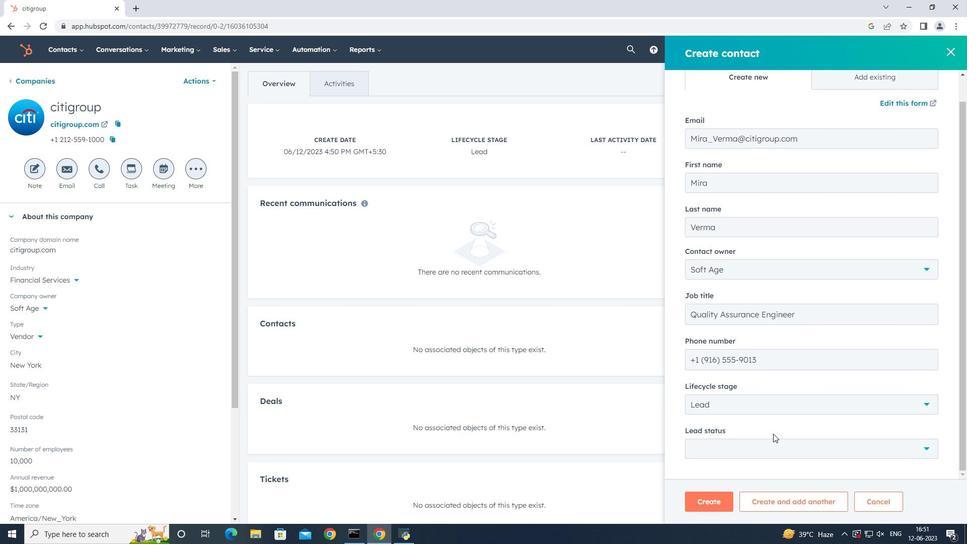 
Action: Mouse pressed left at (774, 445)
Screenshot: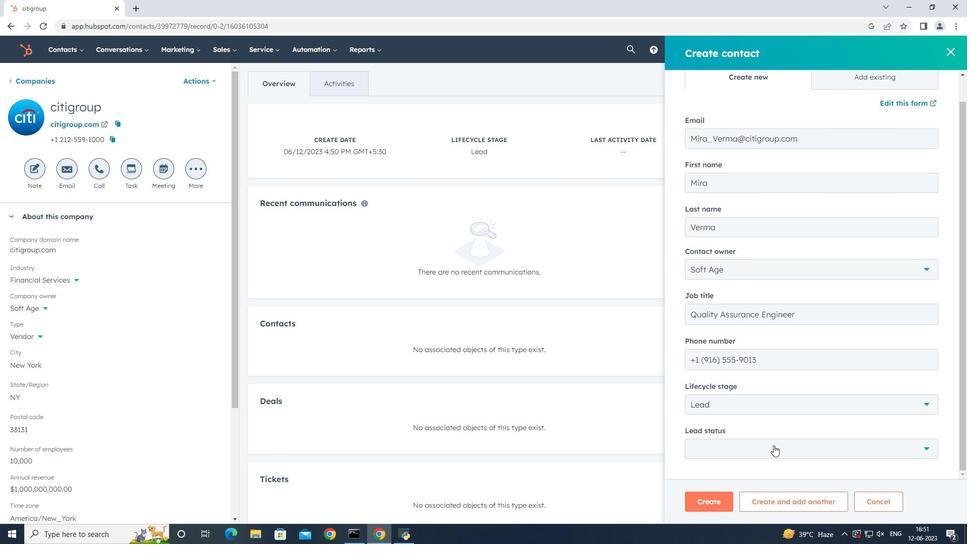 
Action: Mouse moved to (775, 399)
Screenshot: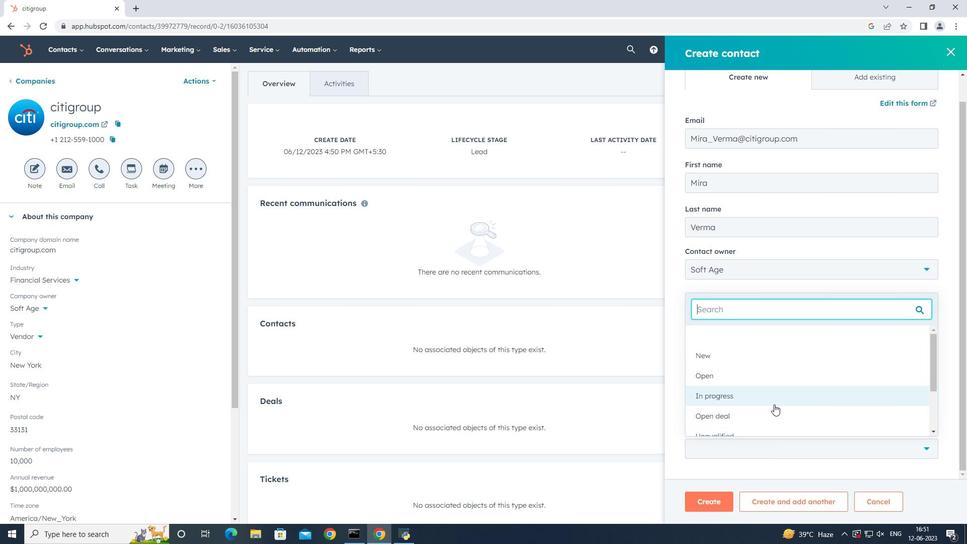 
Action: Mouse pressed left at (775, 399)
Screenshot: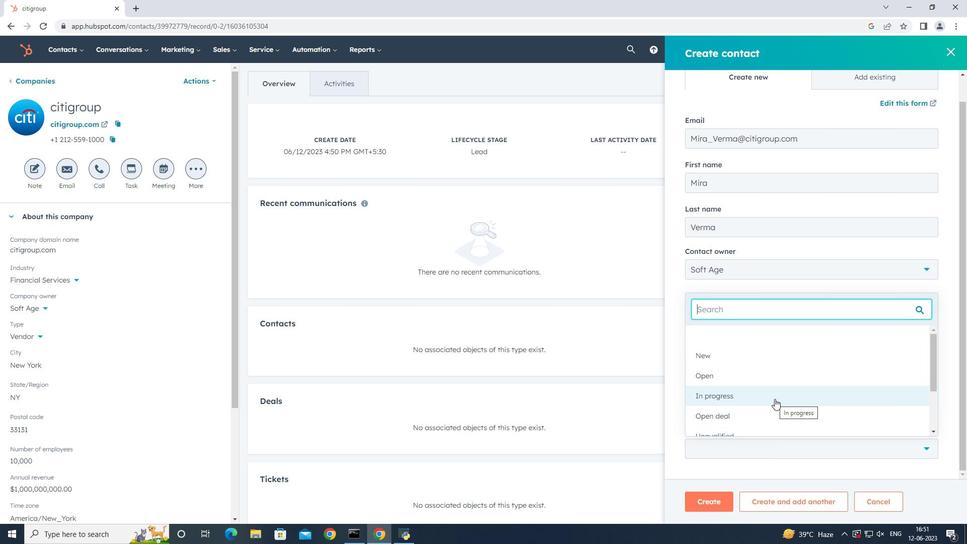 
Action: Mouse moved to (825, 406)
Screenshot: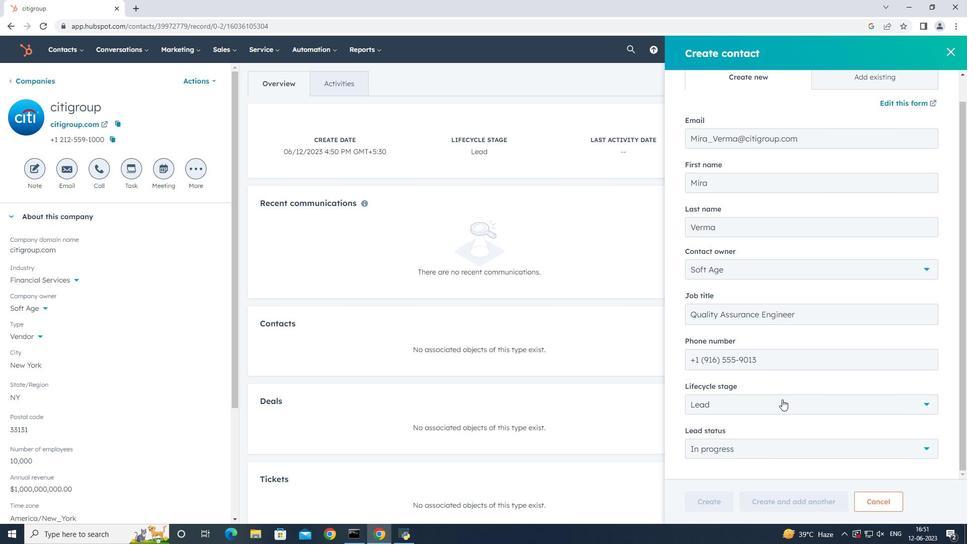 
Action: Mouse scrolled (825, 406) with delta (0, 0)
Screenshot: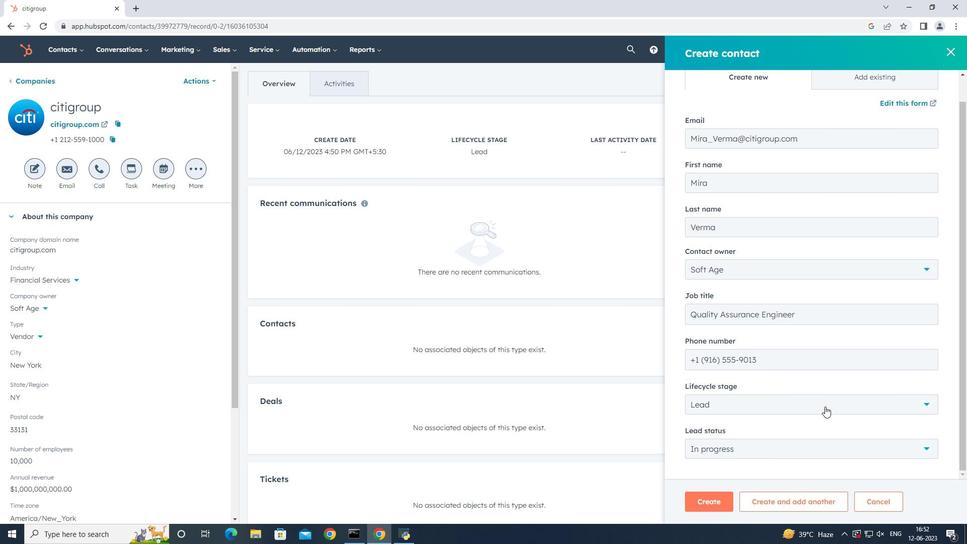 
Action: Mouse scrolled (825, 406) with delta (0, 0)
Screenshot: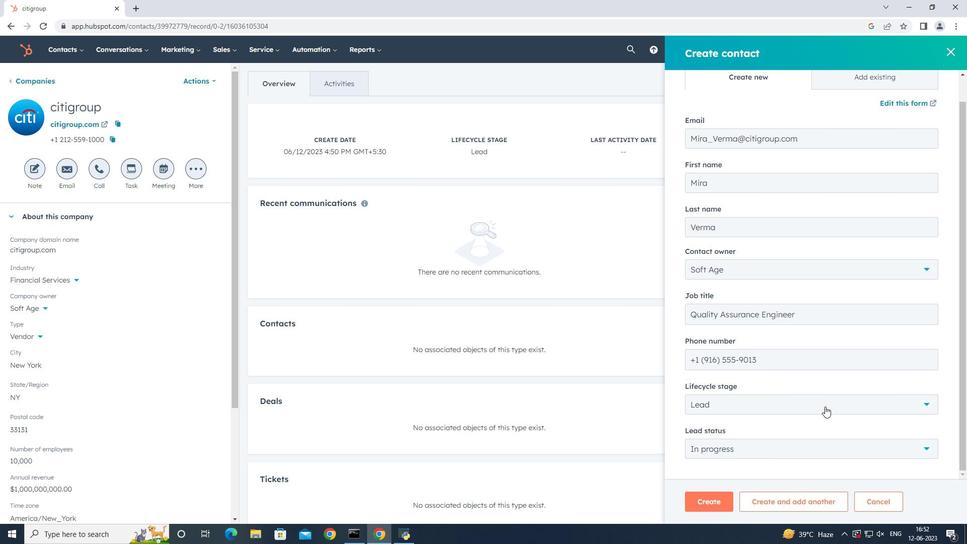 
Action: Mouse scrolled (825, 406) with delta (0, 0)
Screenshot: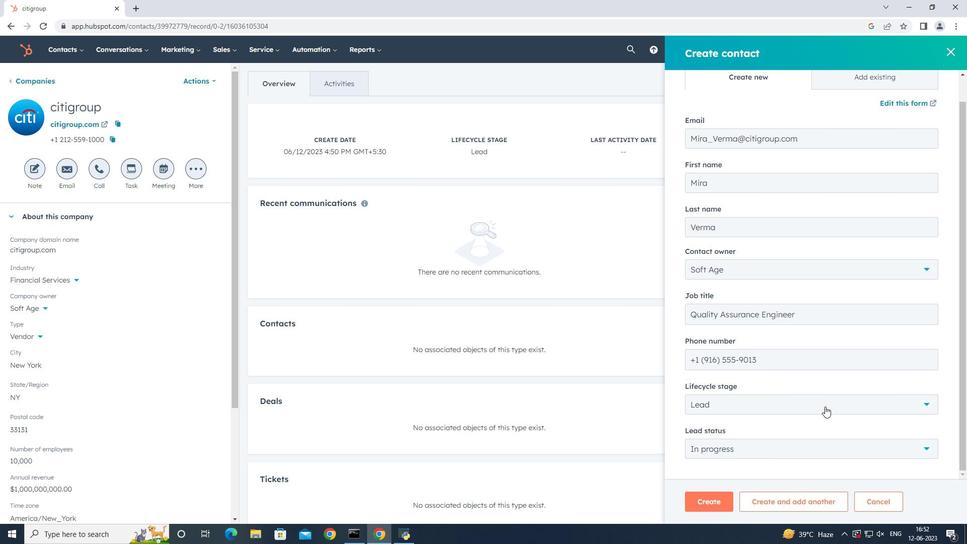 
Action: Mouse moved to (722, 492)
Screenshot: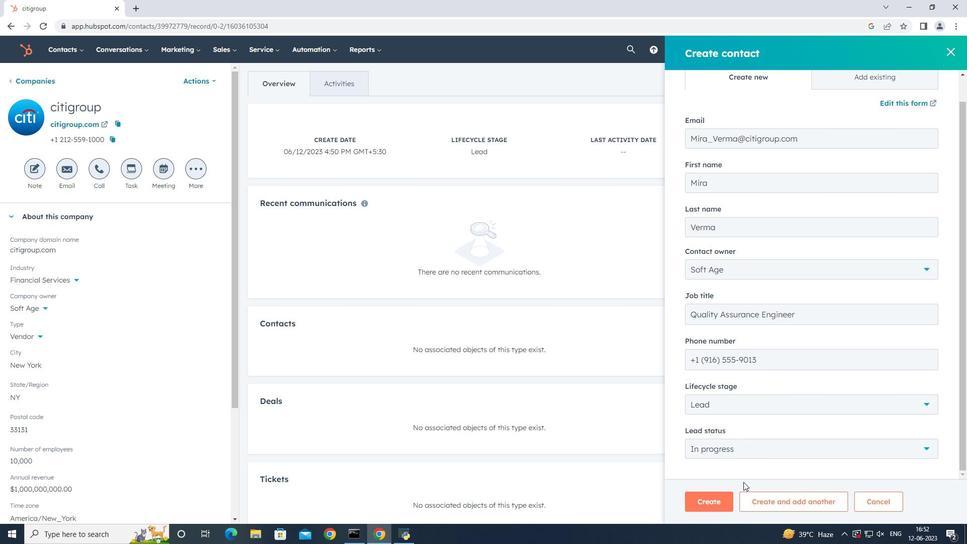 
Action: Mouse pressed left at (722, 492)
Screenshot: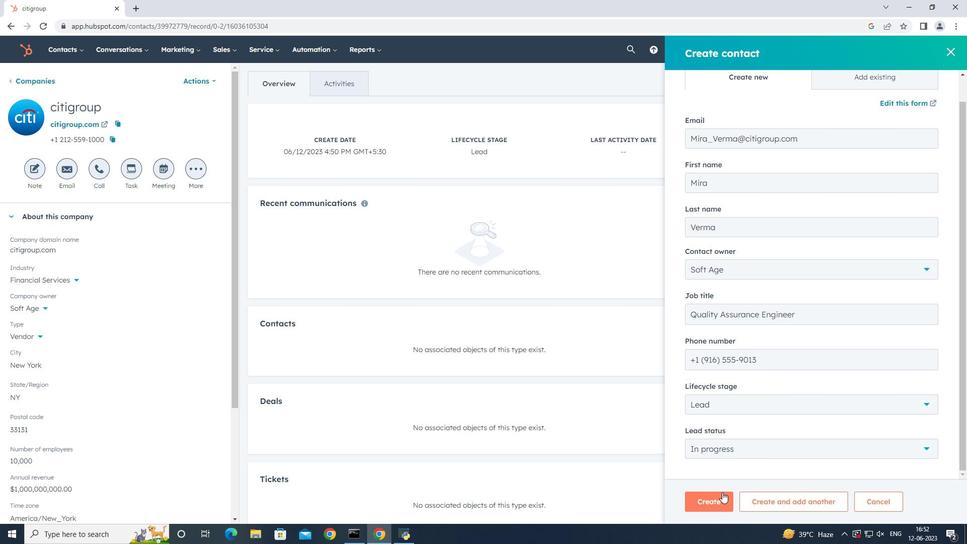 
Action: Mouse moved to (591, 294)
Screenshot: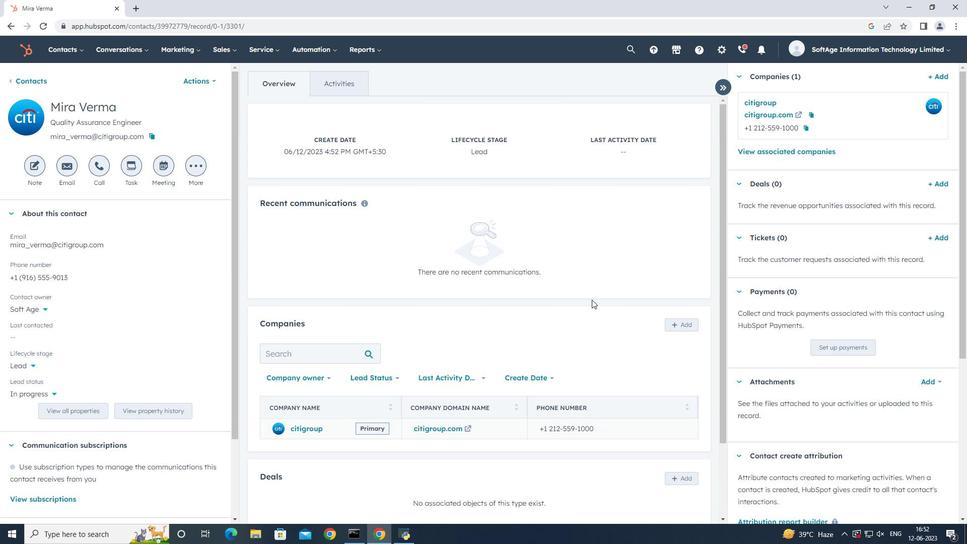 
